 Task: Open a blank sheet, save the file as egs.epub Add Heading 'Tips for effective goal setting: 'Add the following points with tick bullets '•	Specific goals_x000D_
•	Deadlines_x000D_
•	Actionable steps_x000D_
' Highlight heading with color  Dark green ,change the font size of heading and points to 16
Action: Mouse moved to (367, 211)
Screenshot: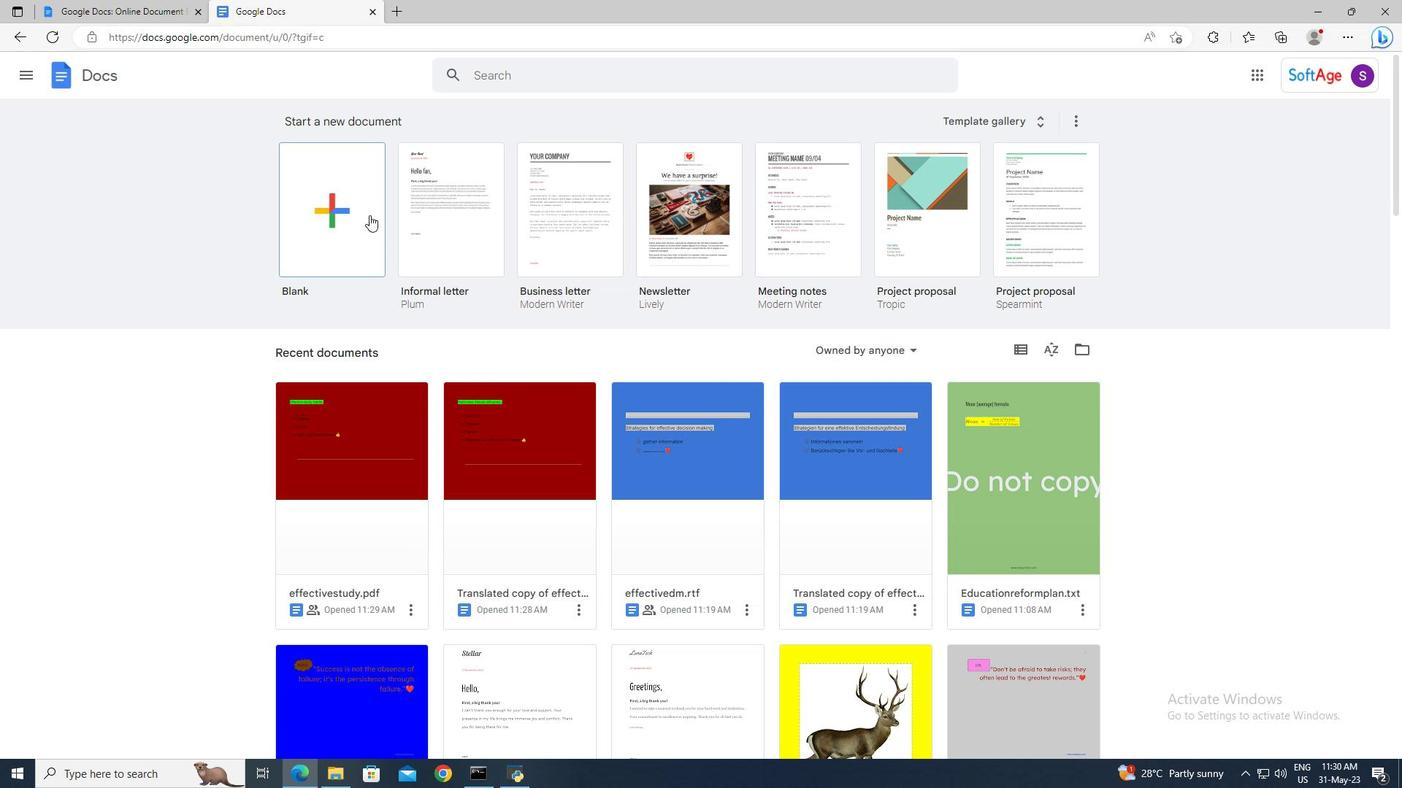 
Action: Mouse pressed left at (367, 211)
Screenshot: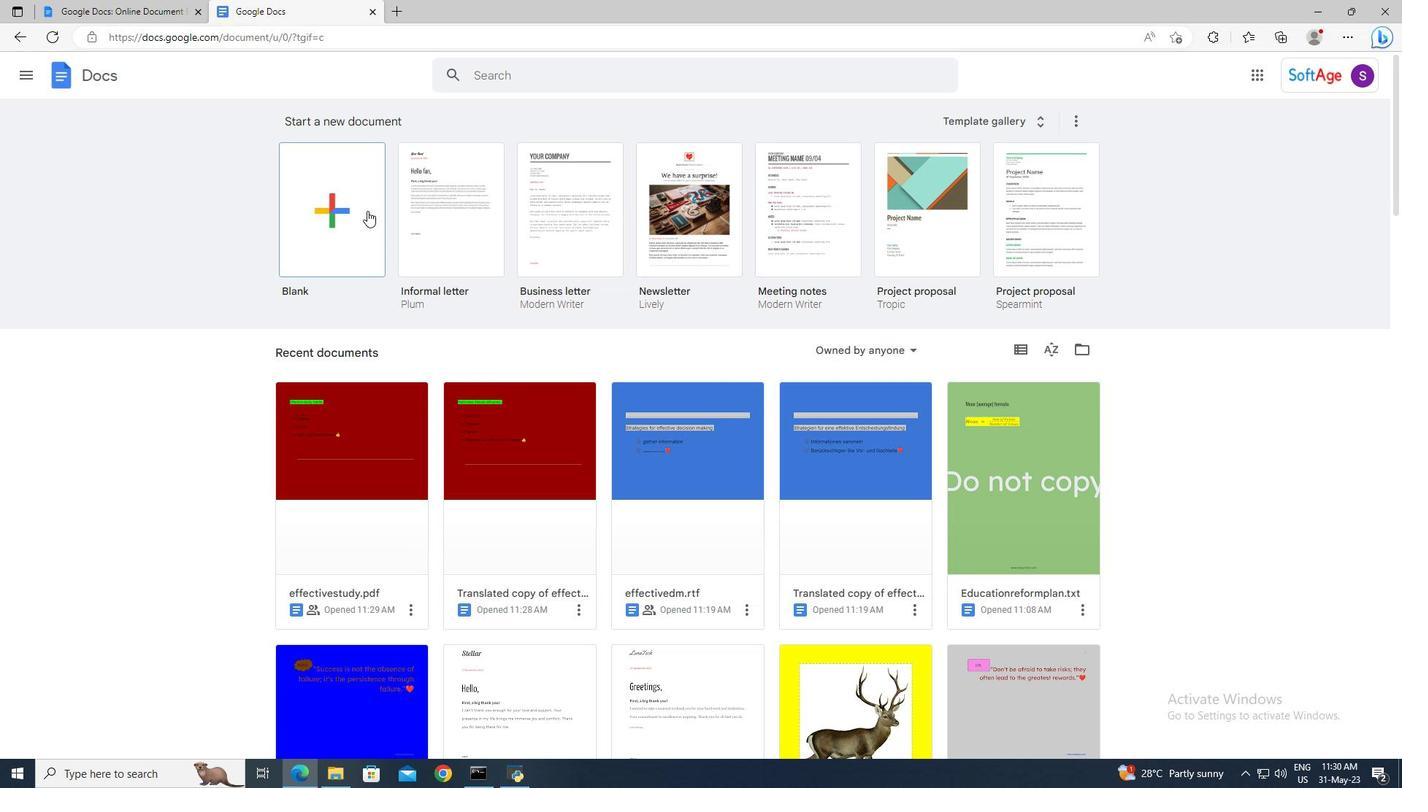 
Action: Mouse moved to (147, 69)
Screenshot: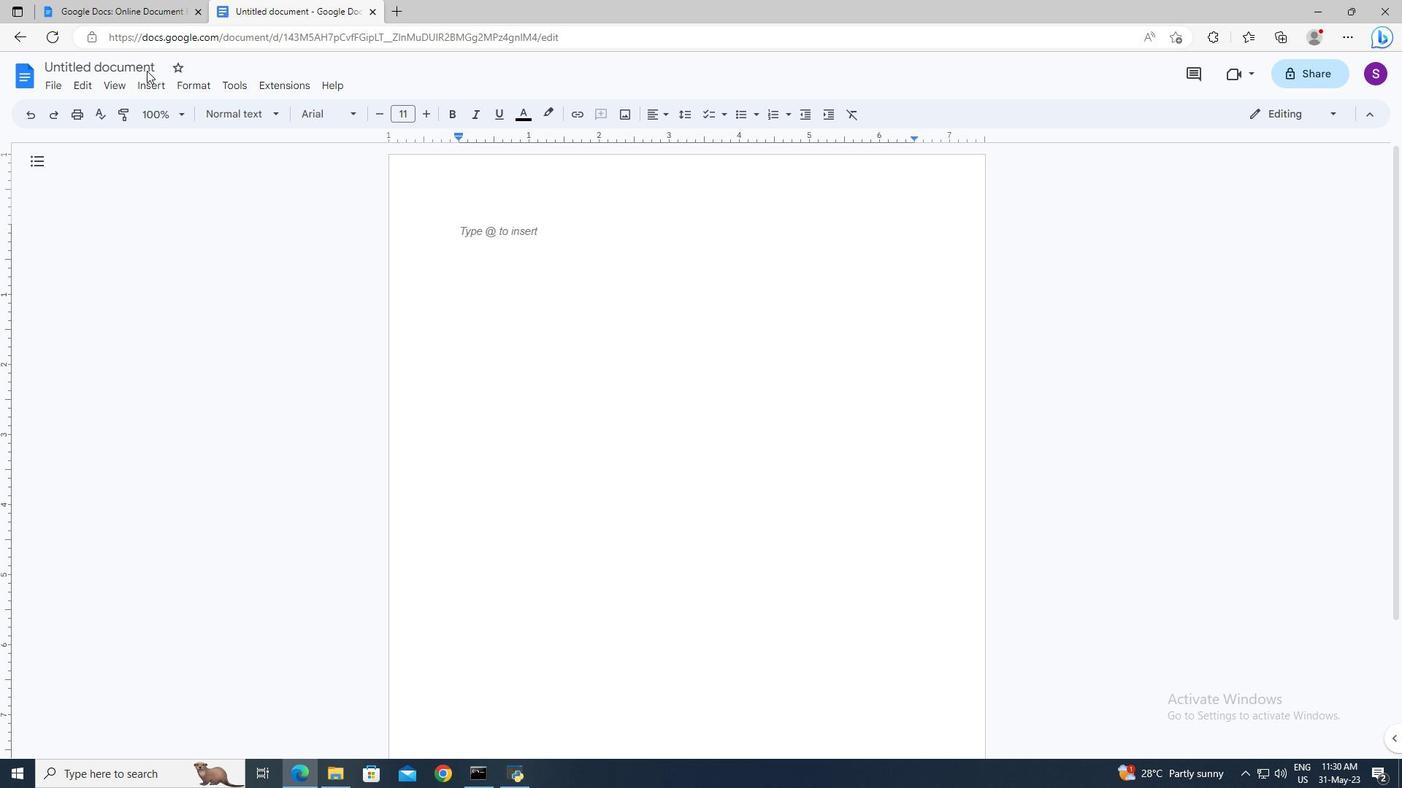 
Action: Mouse pressed left at (147, 69)
Screenshot: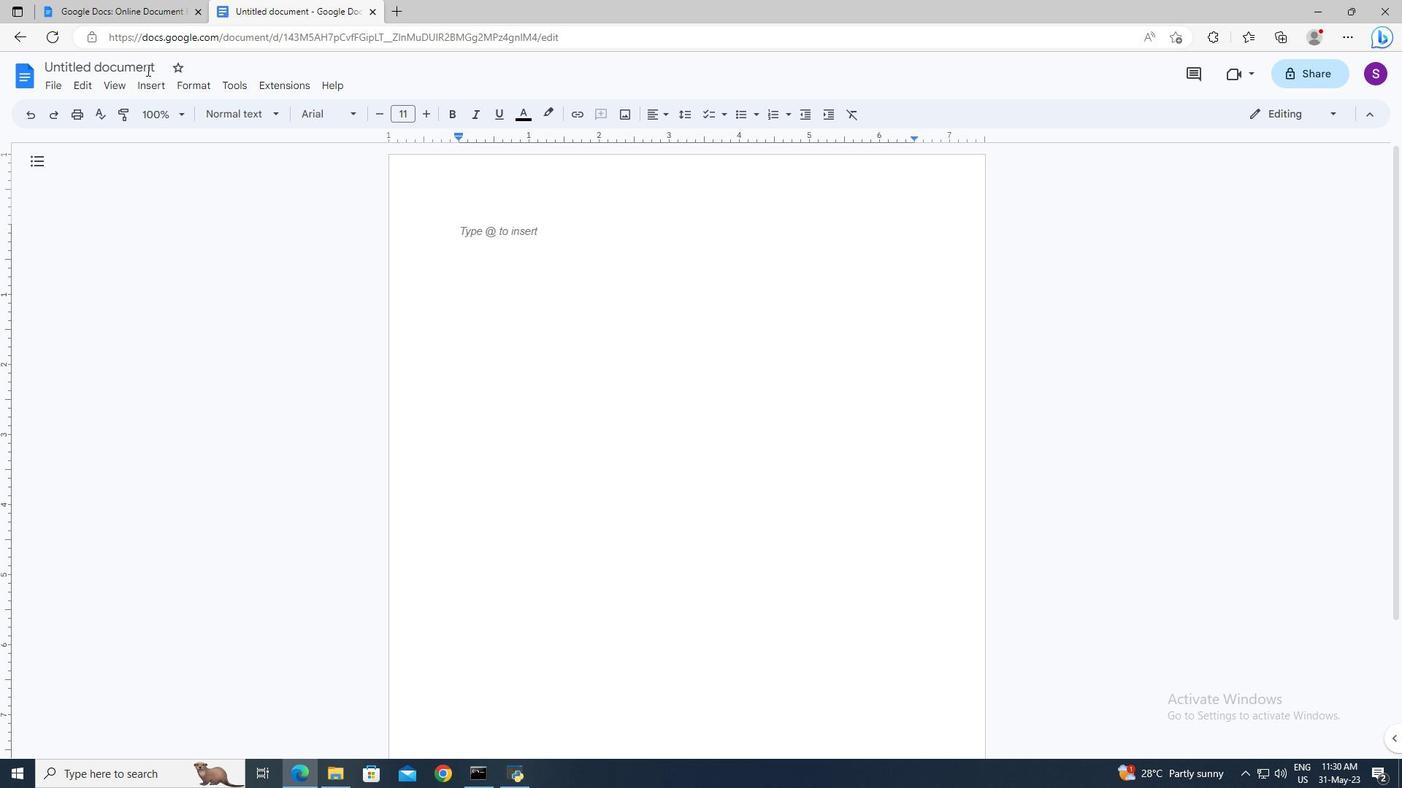 
Action: Key pressed egs.epub<Key.enter>
Screenshot: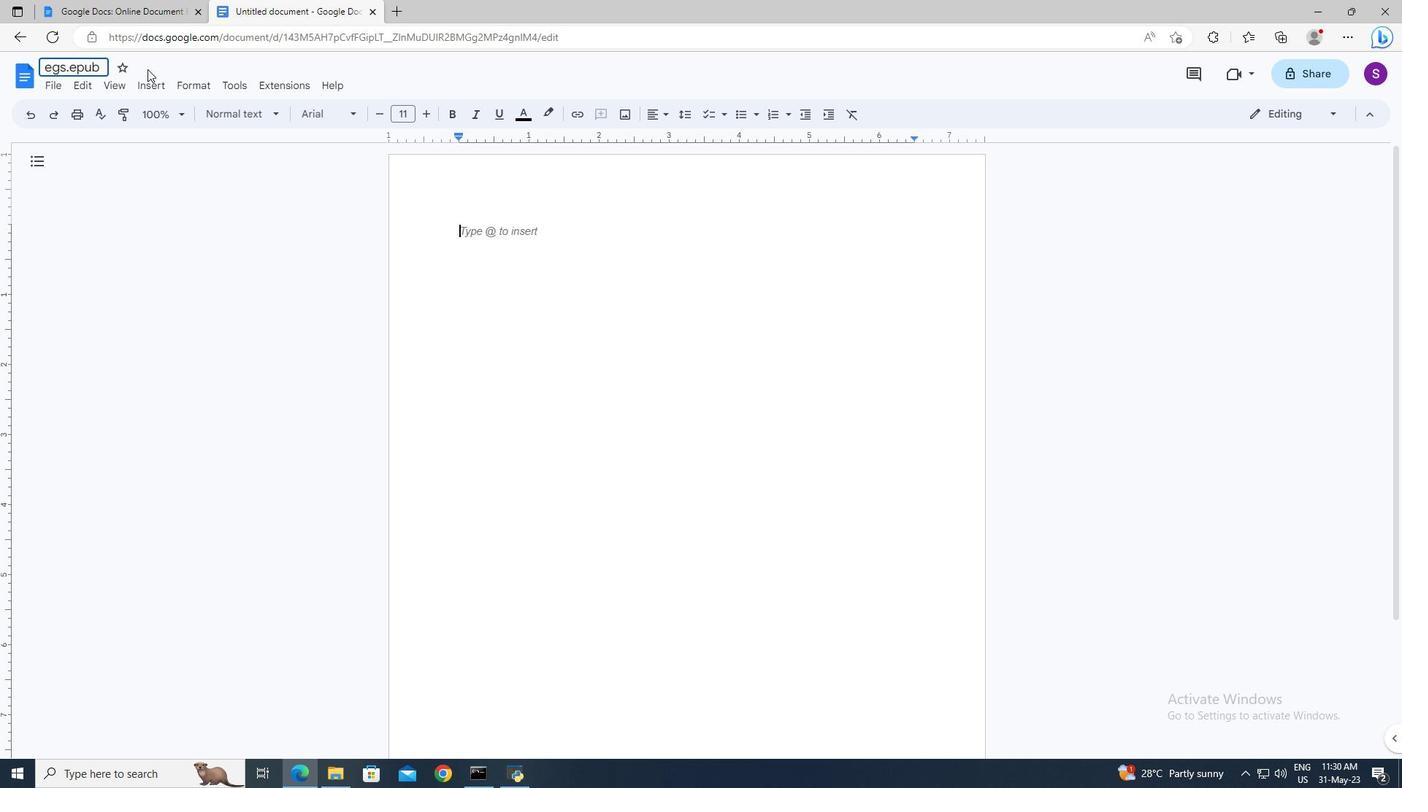 
Action: Mouse moved to (210, 111)
Screenshot: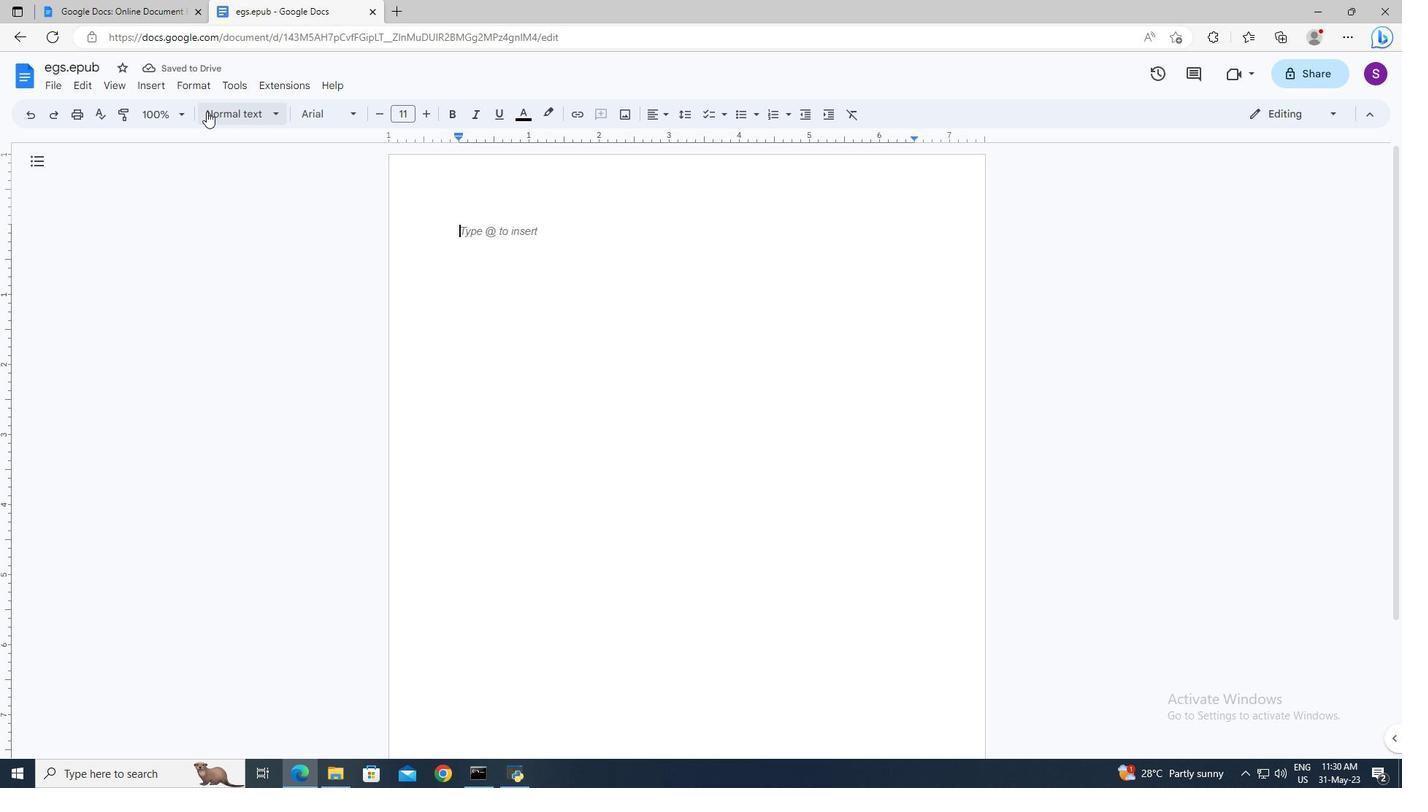 
Action: Mouse pressed left at (210, 111)
Screenshot: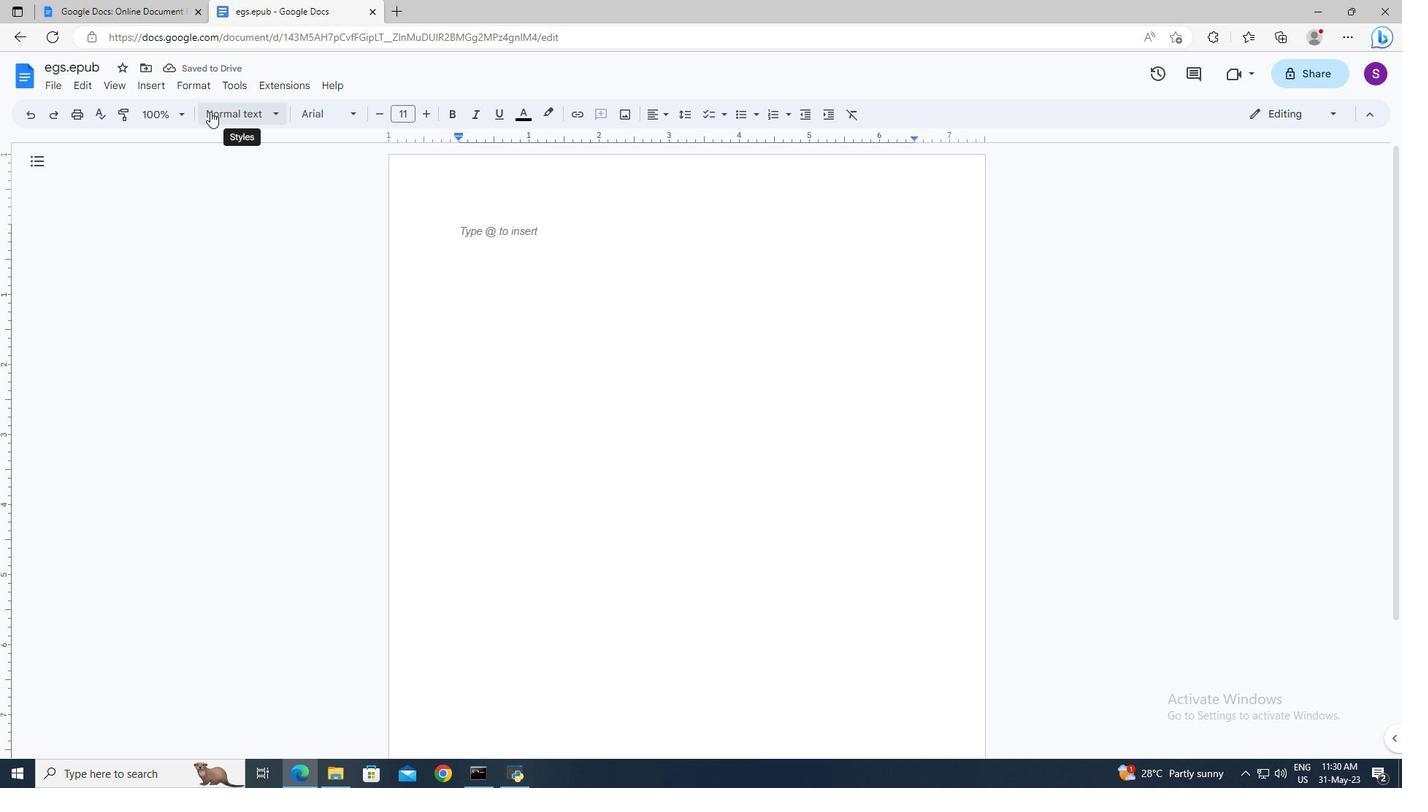 
Action: Mouse moved to (255, 304)
Screenshot: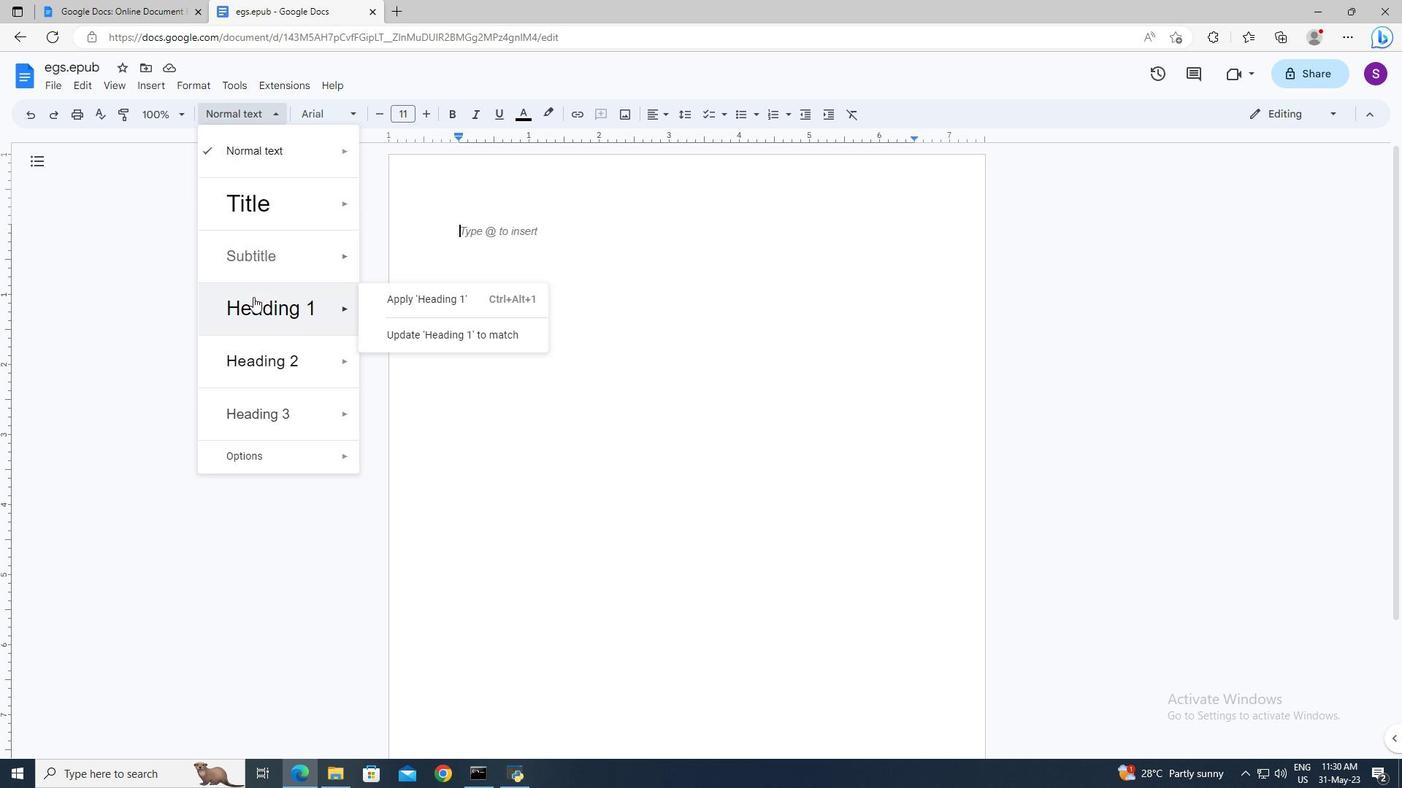 
Action: Mouse pressed left at (255, 304)
Screenshot: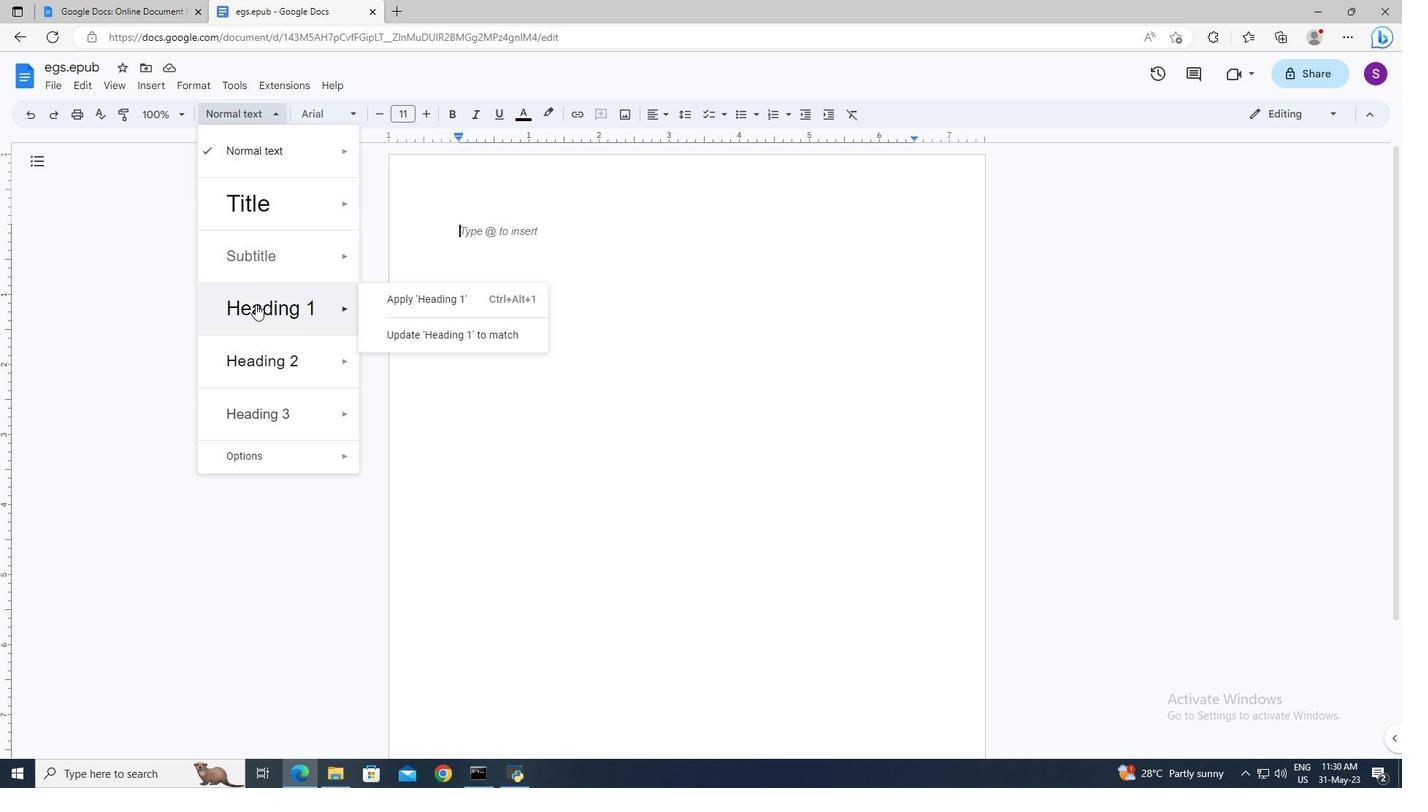 
Action: Key pressed <Key.shift>Tips<Key.space>for<Key.space>effective<Key.space>goal<Key.space>setting<Key.shift>:<Key.enter><Key.enter>
Screenshot: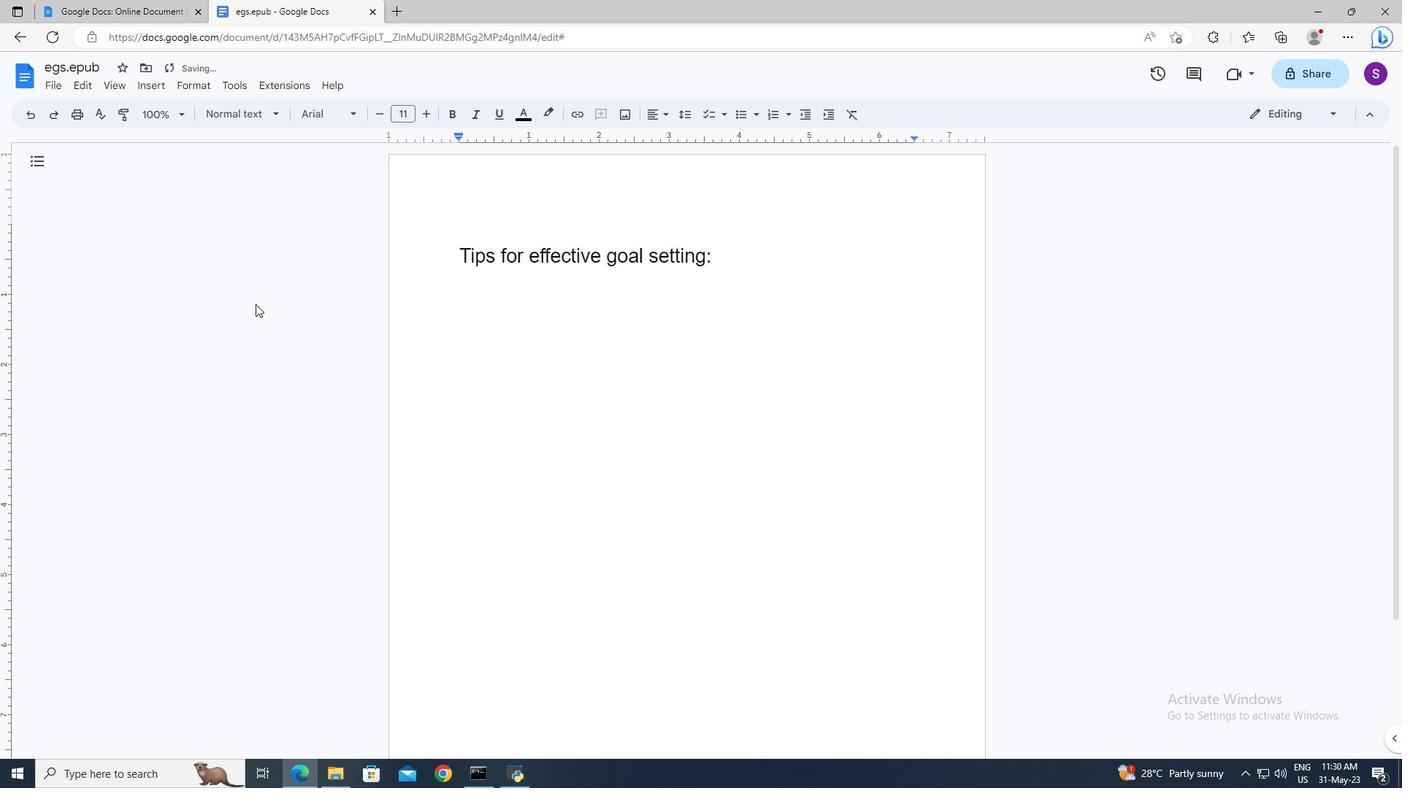 
Action: Mouse moved to (723, 120)
Screenshot: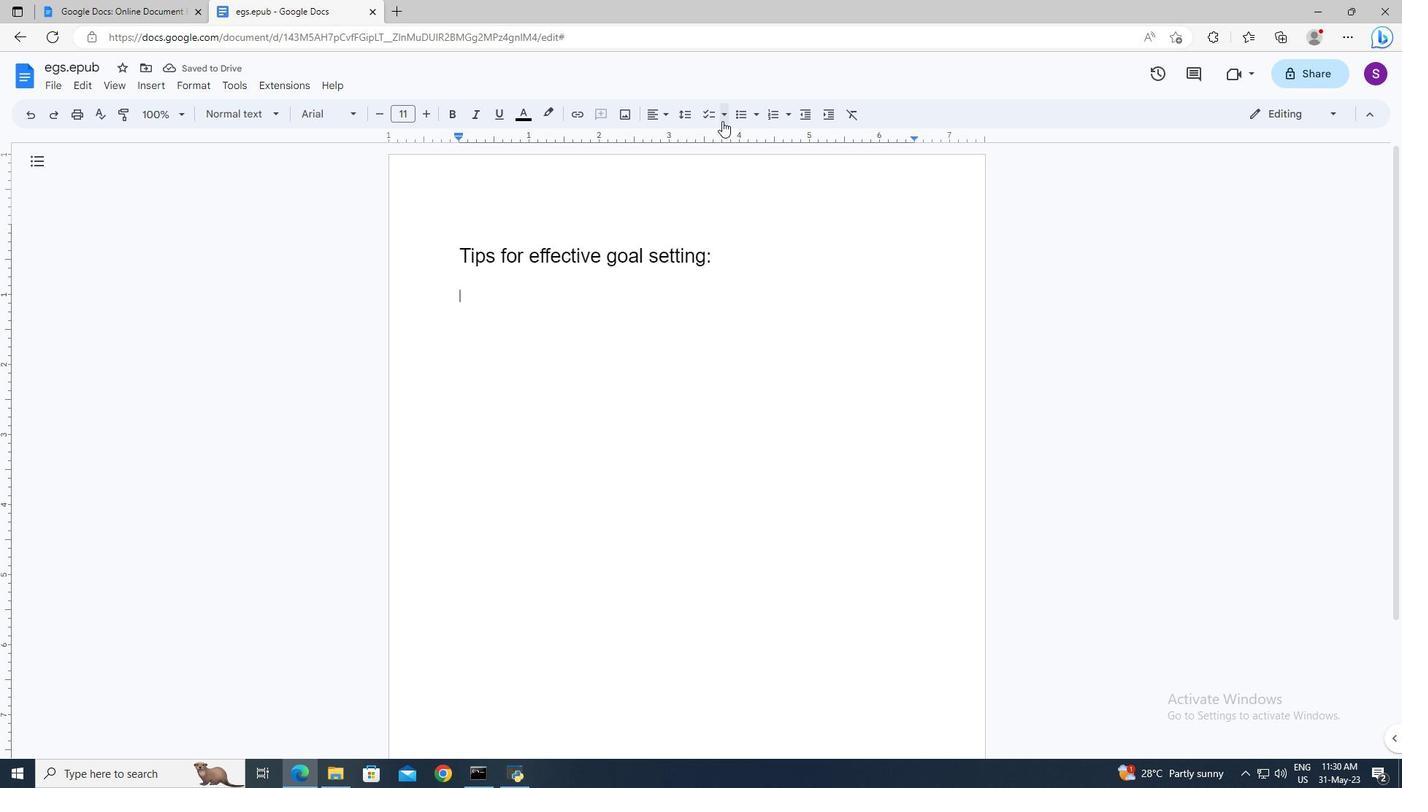 
Action: Mouse pressed left at (723, 120)
Screenshot: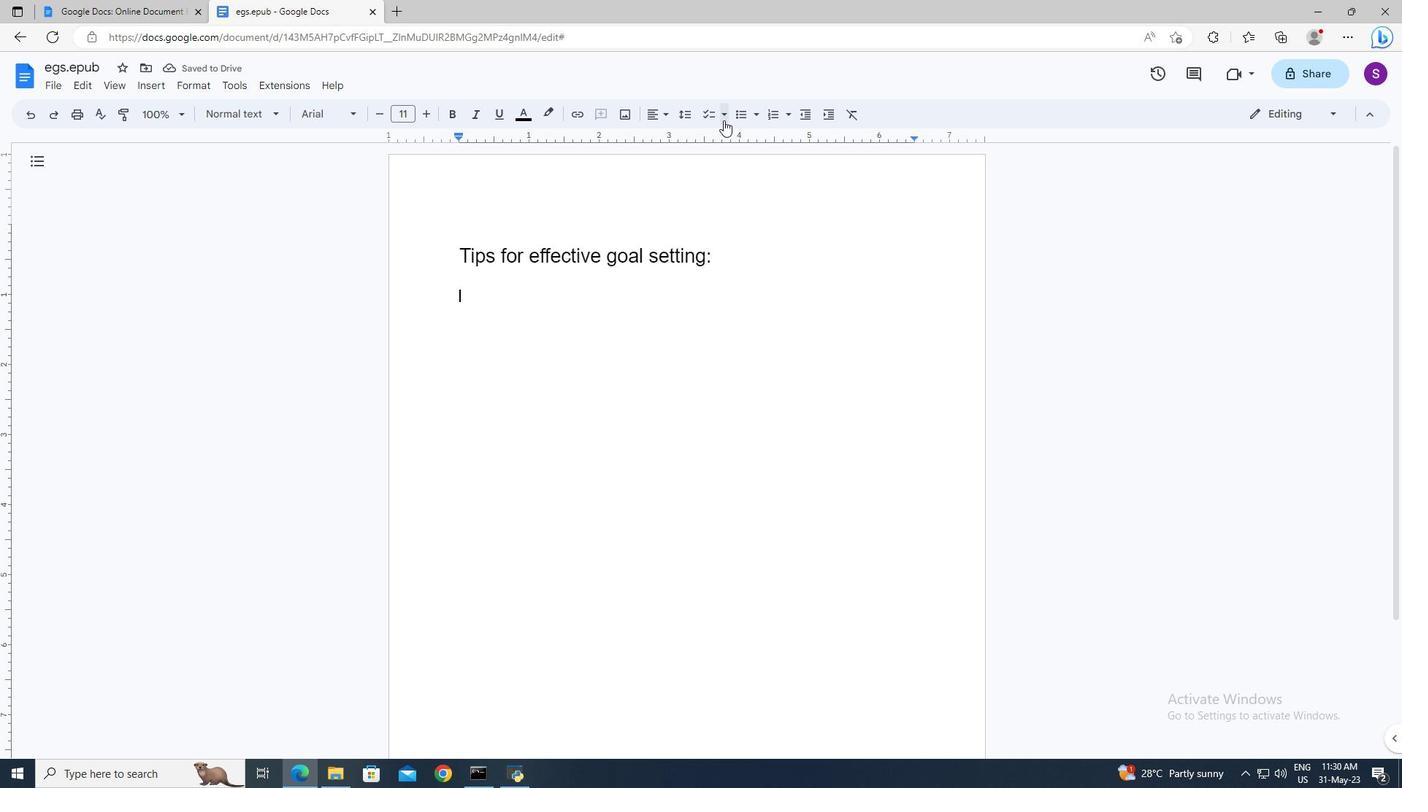 
Action: Mouse moved to (757, 116)
Screenshot: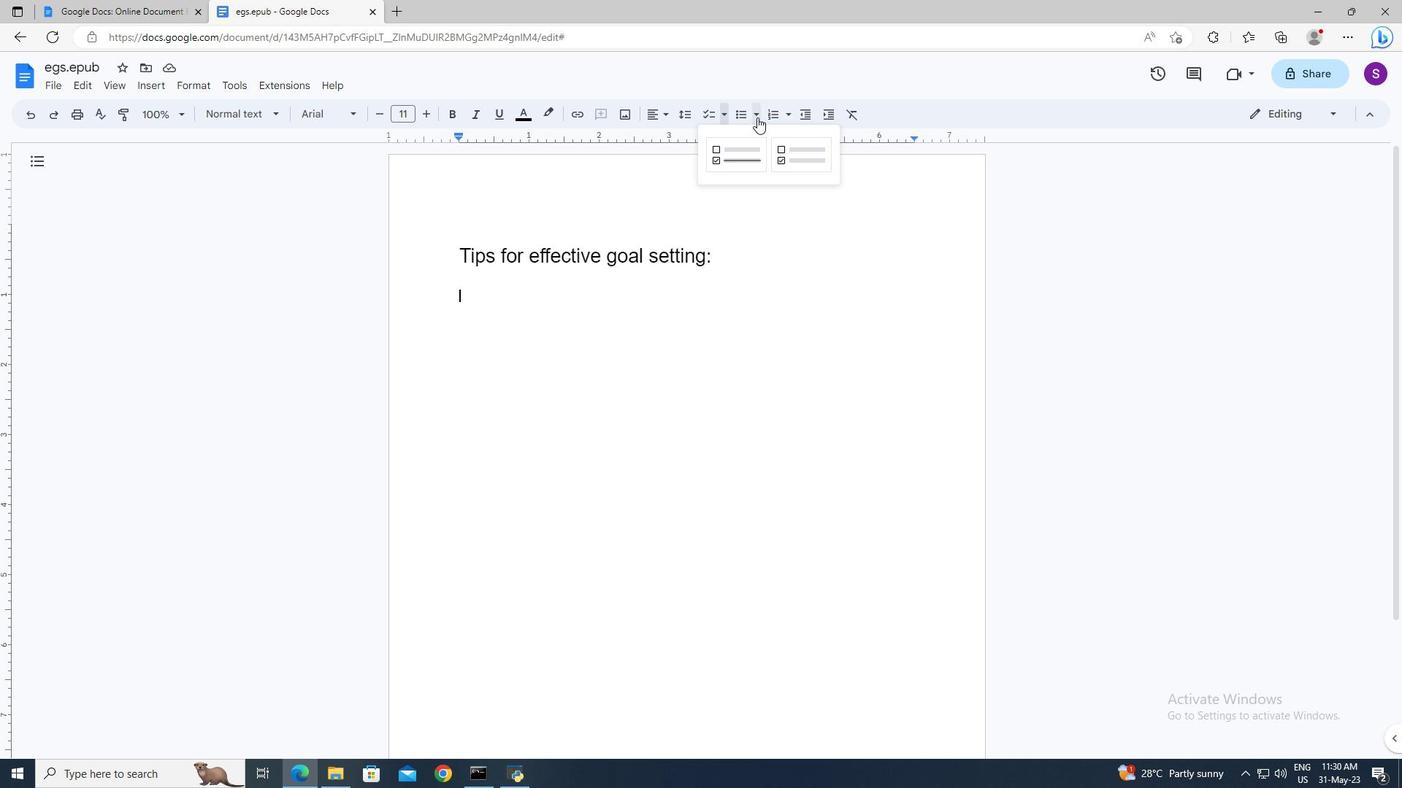 
Action: Mouse pressed left at (757, 116)
Screenshot: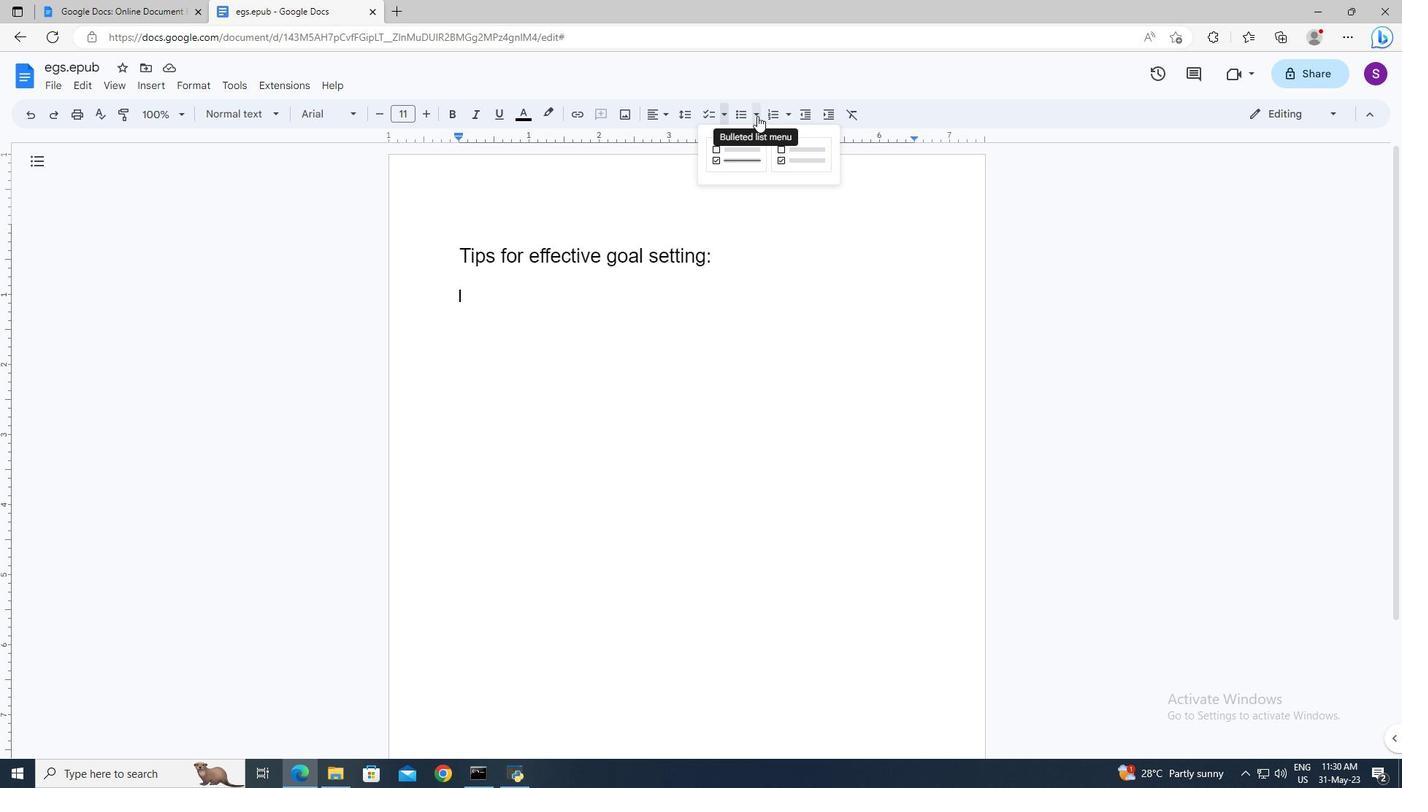 
Action: Mouse moved to (1005, 309)
Screenshot: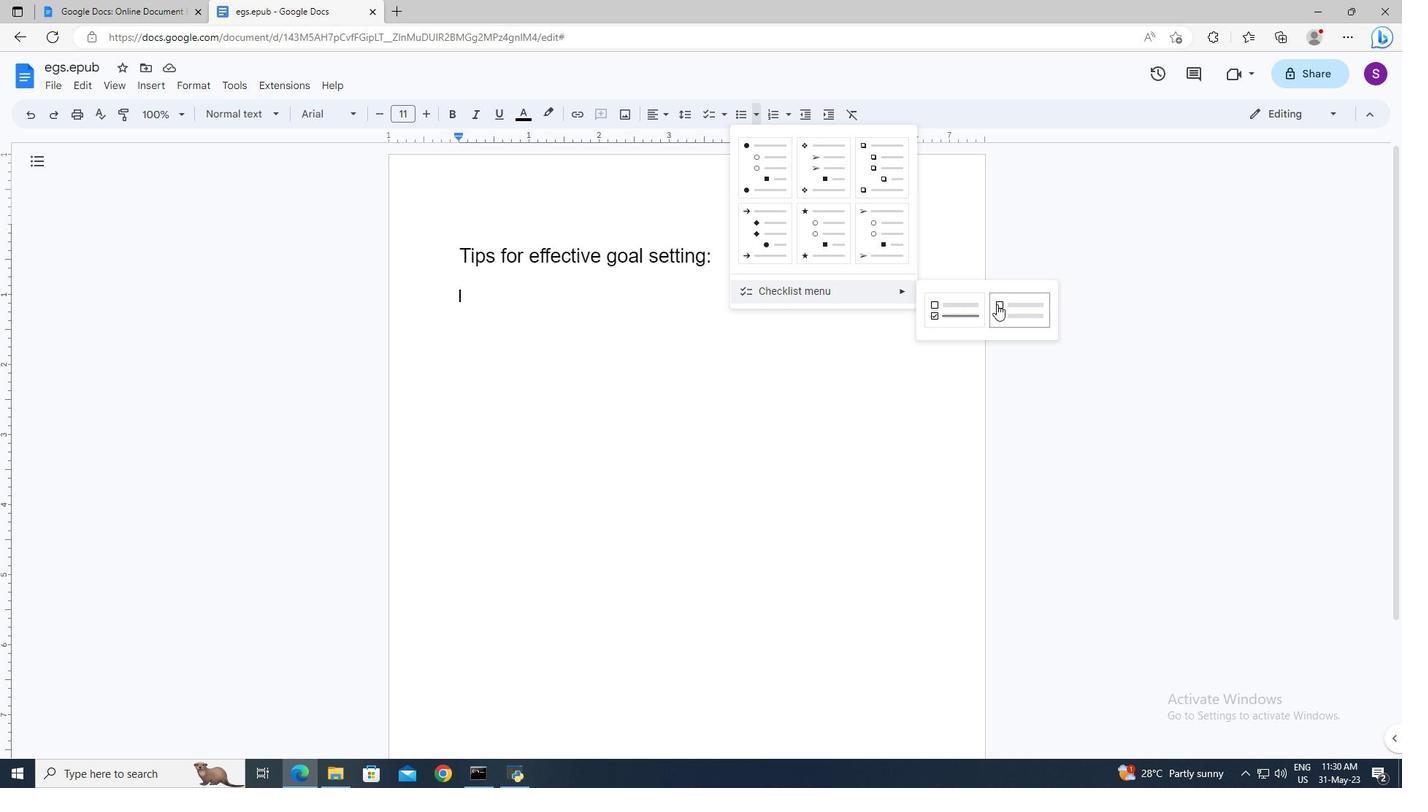 
Action: Mouse pressed left at (1005, 309)
Screenshot: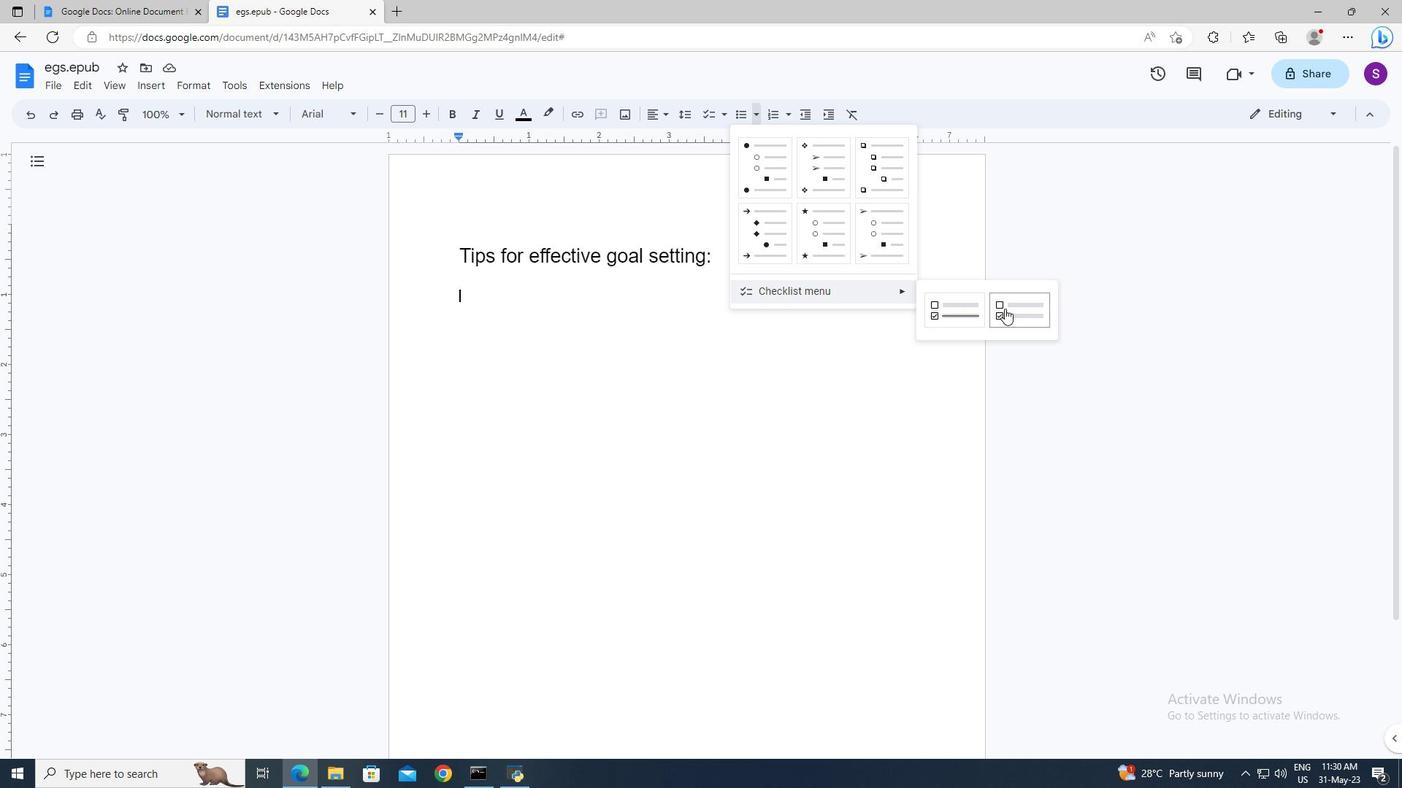 
Action: Mouse moved to (652, 311)
Screenshot: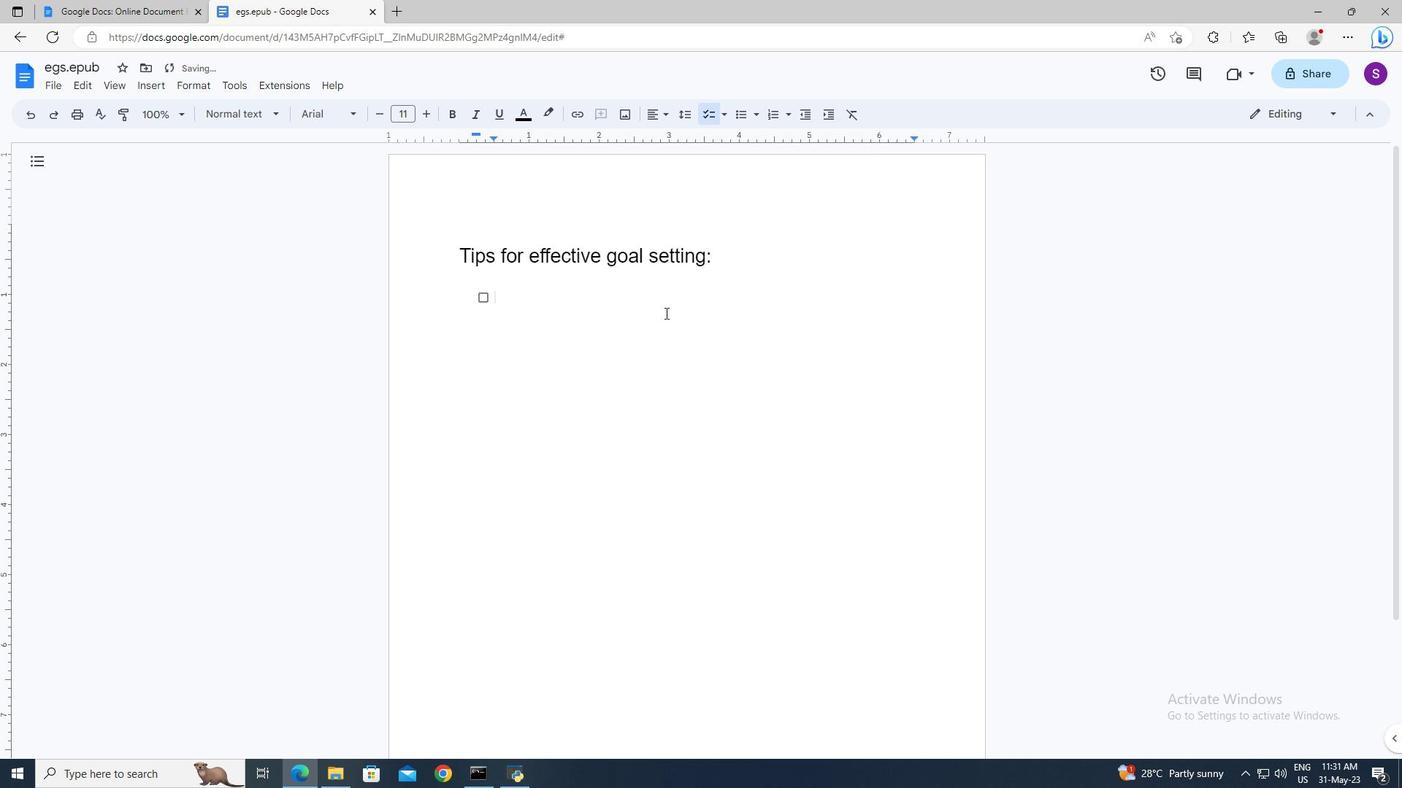 
Action: Key pressed <Key.shift>Specific<Key.space>goals<Key.enter><Key.shift>Deadlines<Key.enter><Key.shift>Actionable<Key.space>steps
Screenshot: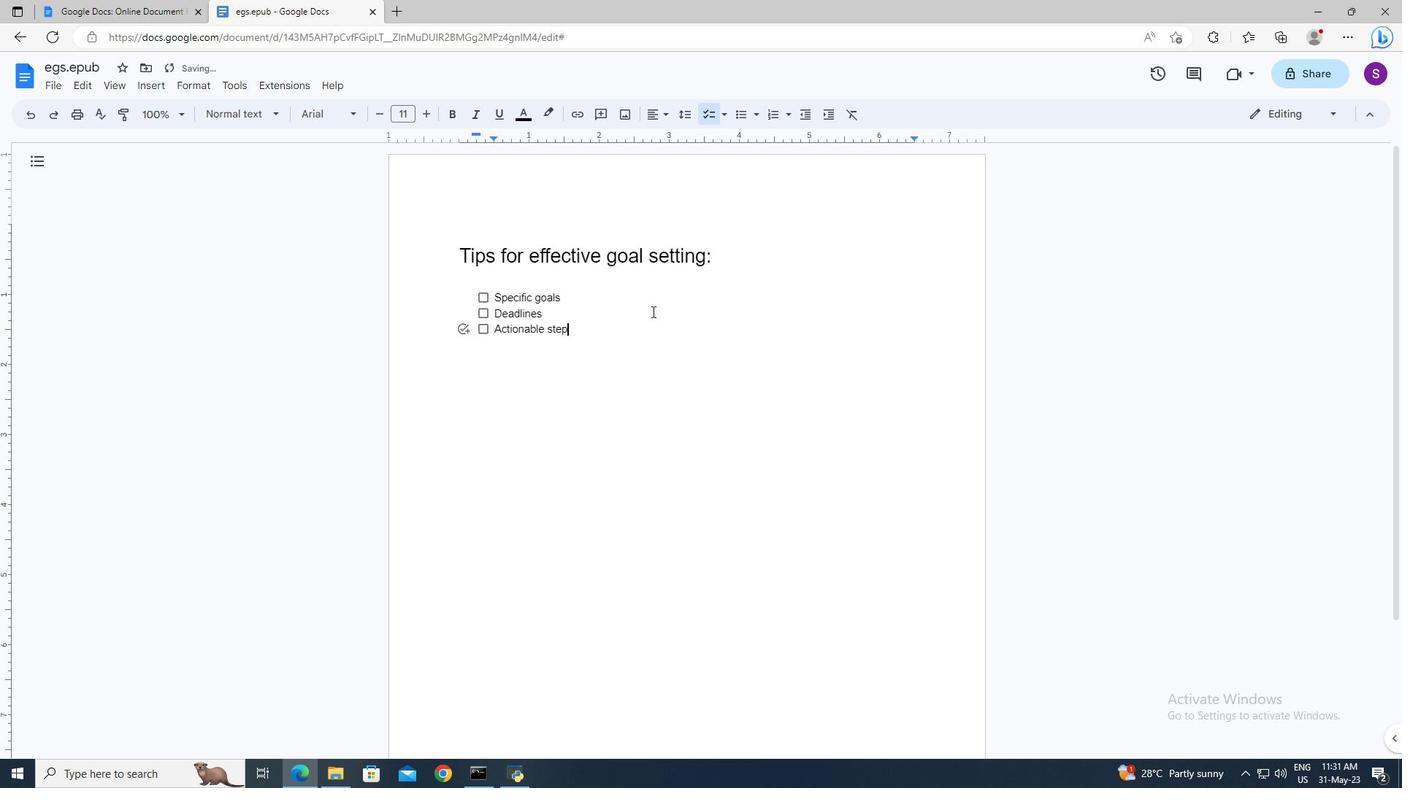 
Action: Mouse moved to (485, 301)
Screenshot: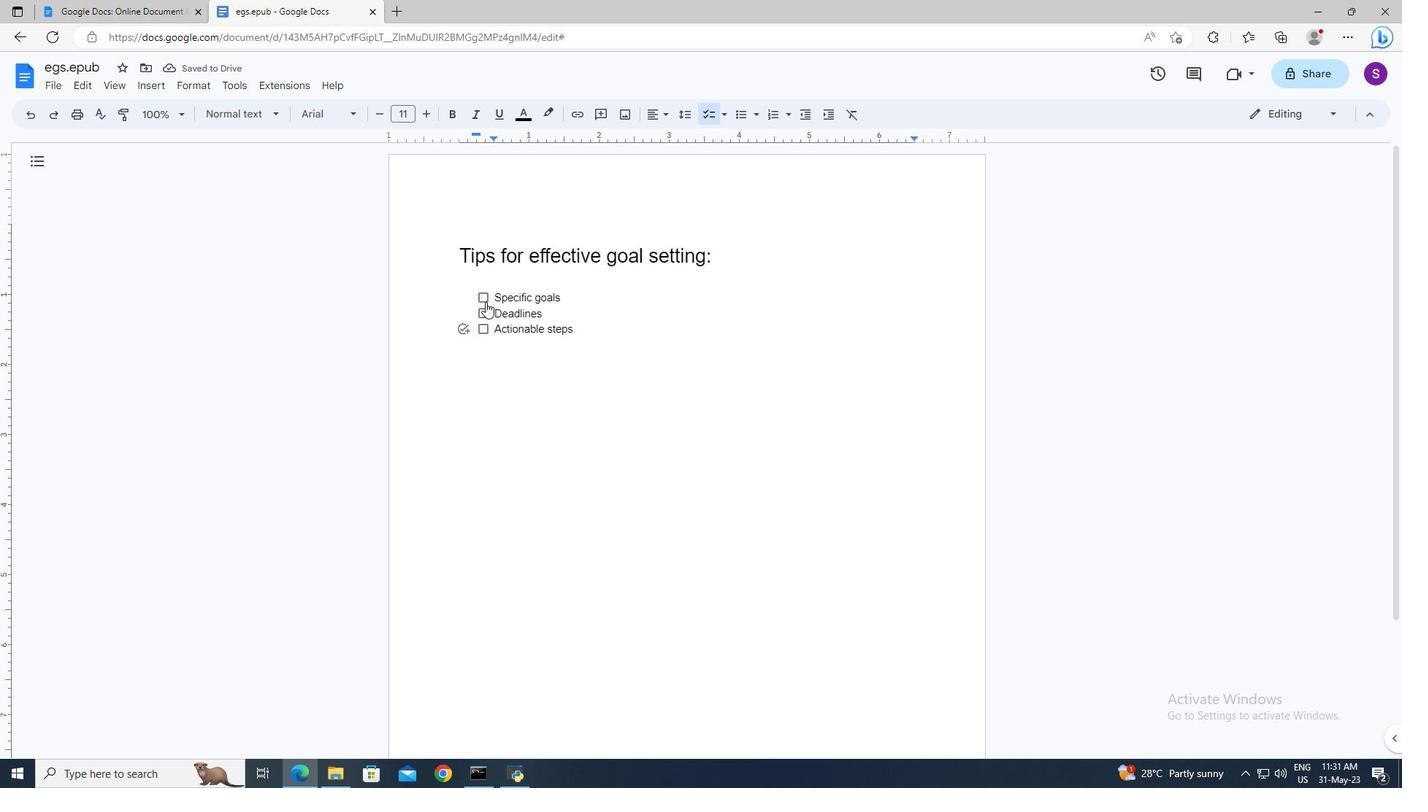 
Action: Mouse pressed left at (485, 301)
Screenshot: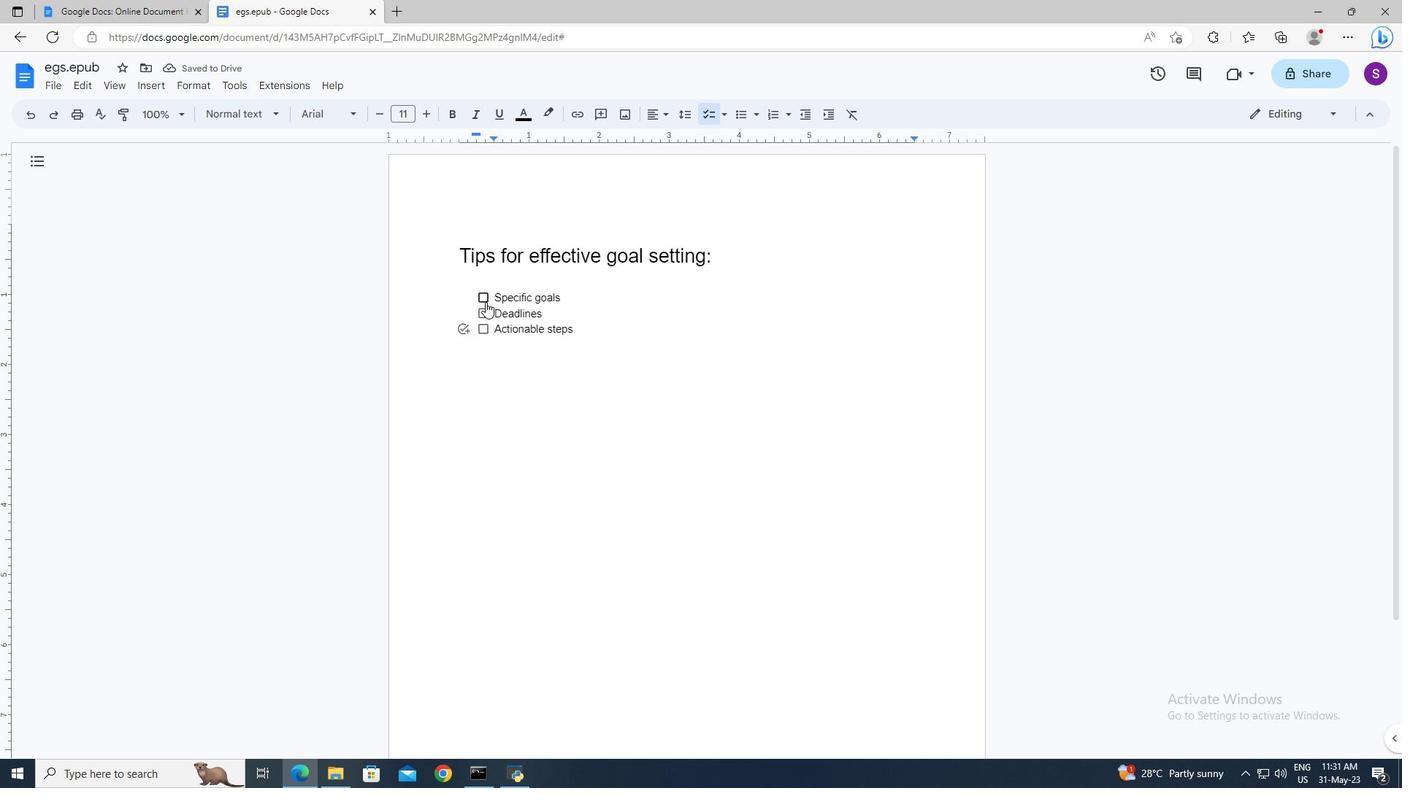 
Action: Mouse moved to (485, 315)
Screenshot: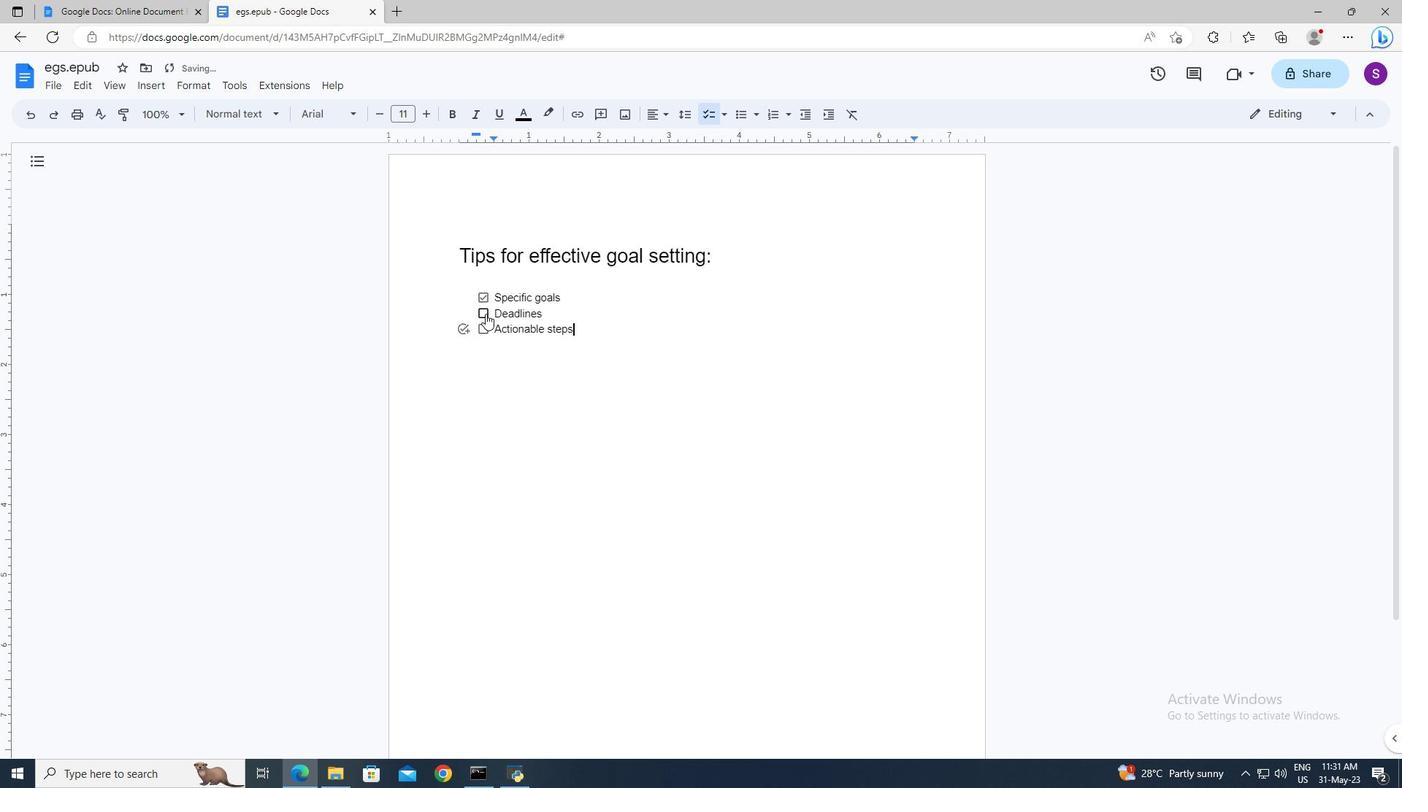 
Action: Mouse pressed left at (485, 315)
Screenshot: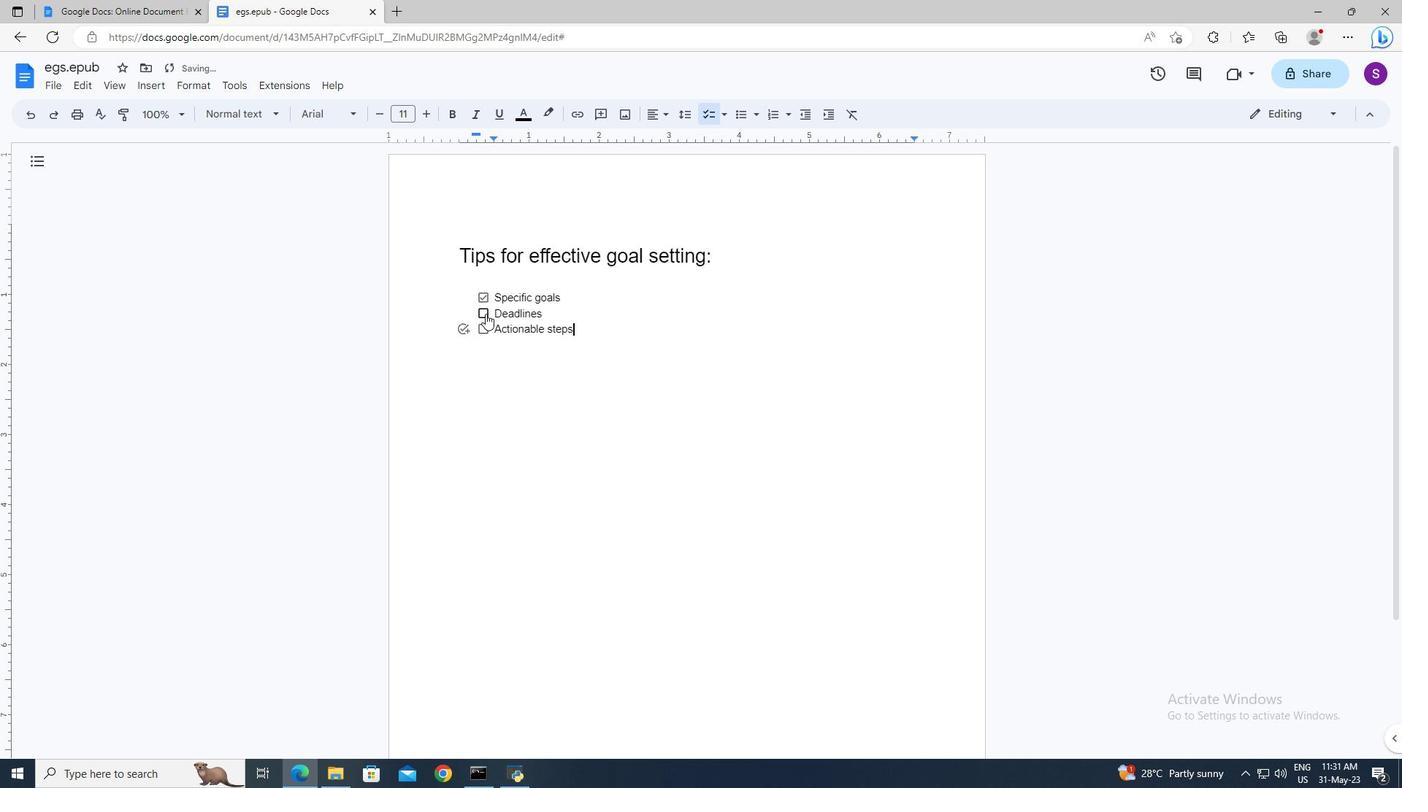 
Action: Mouse moved to (485, 324)
Screenshot: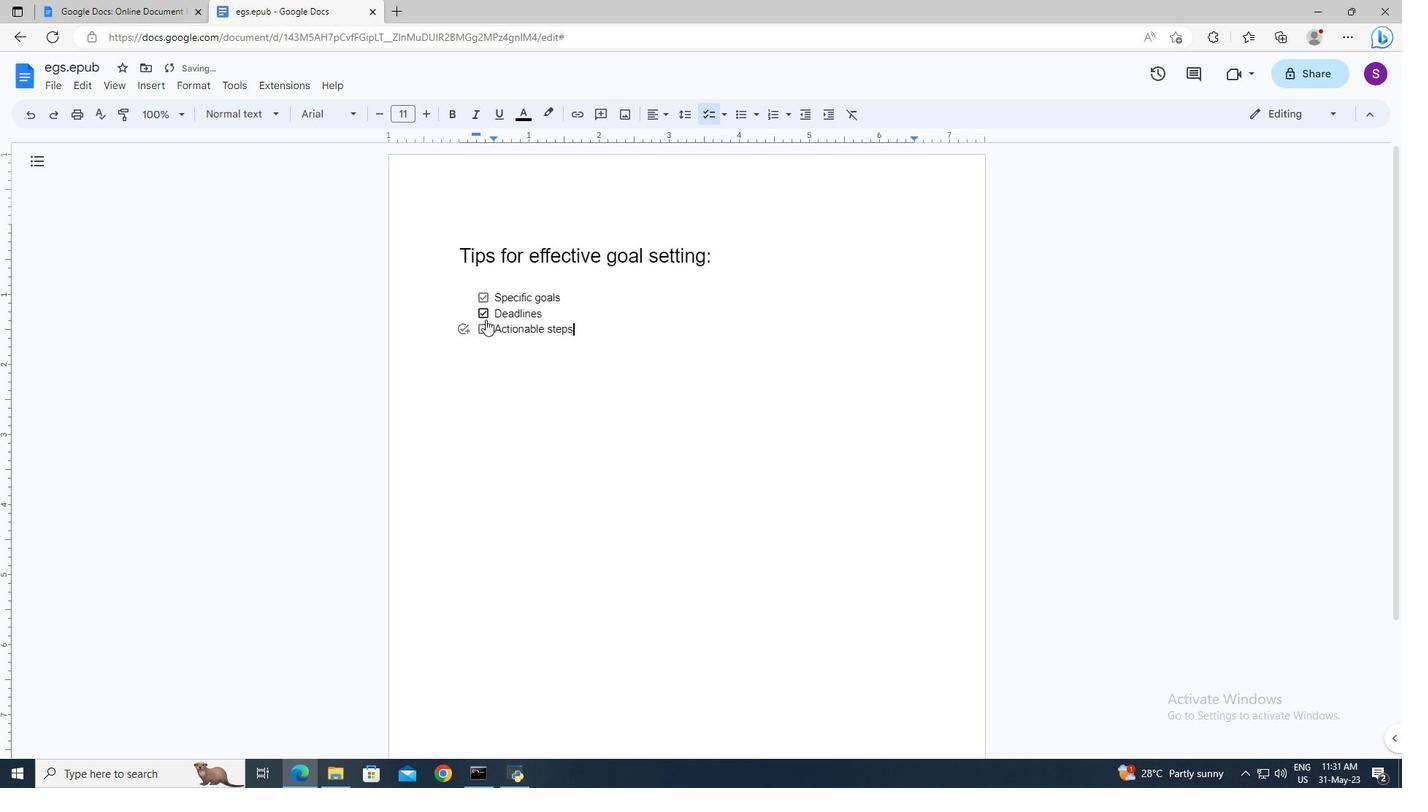 
Action: Mouse pressed left at (485, 324)
Screenshot: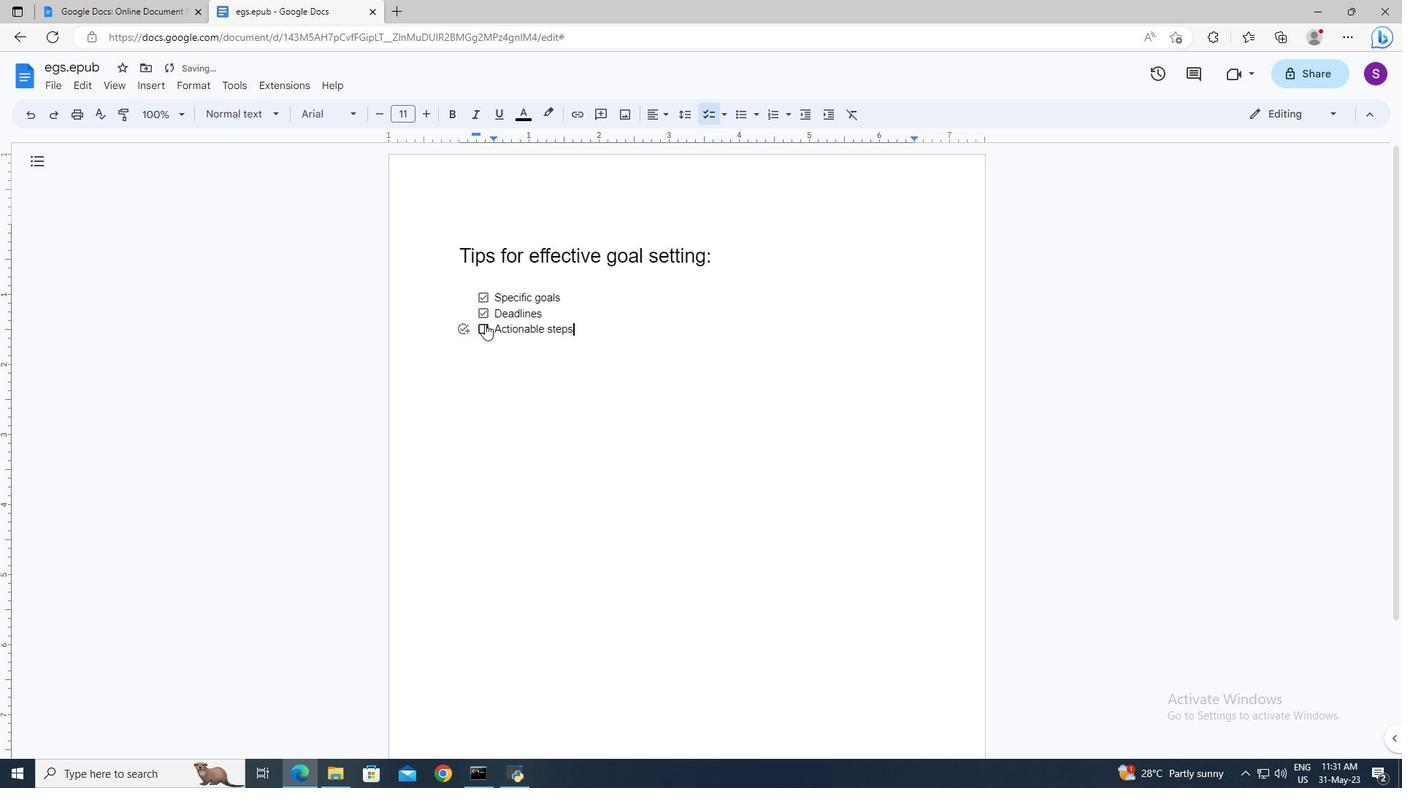 
Action: Mouse moved to (465, 252)
Screenshot: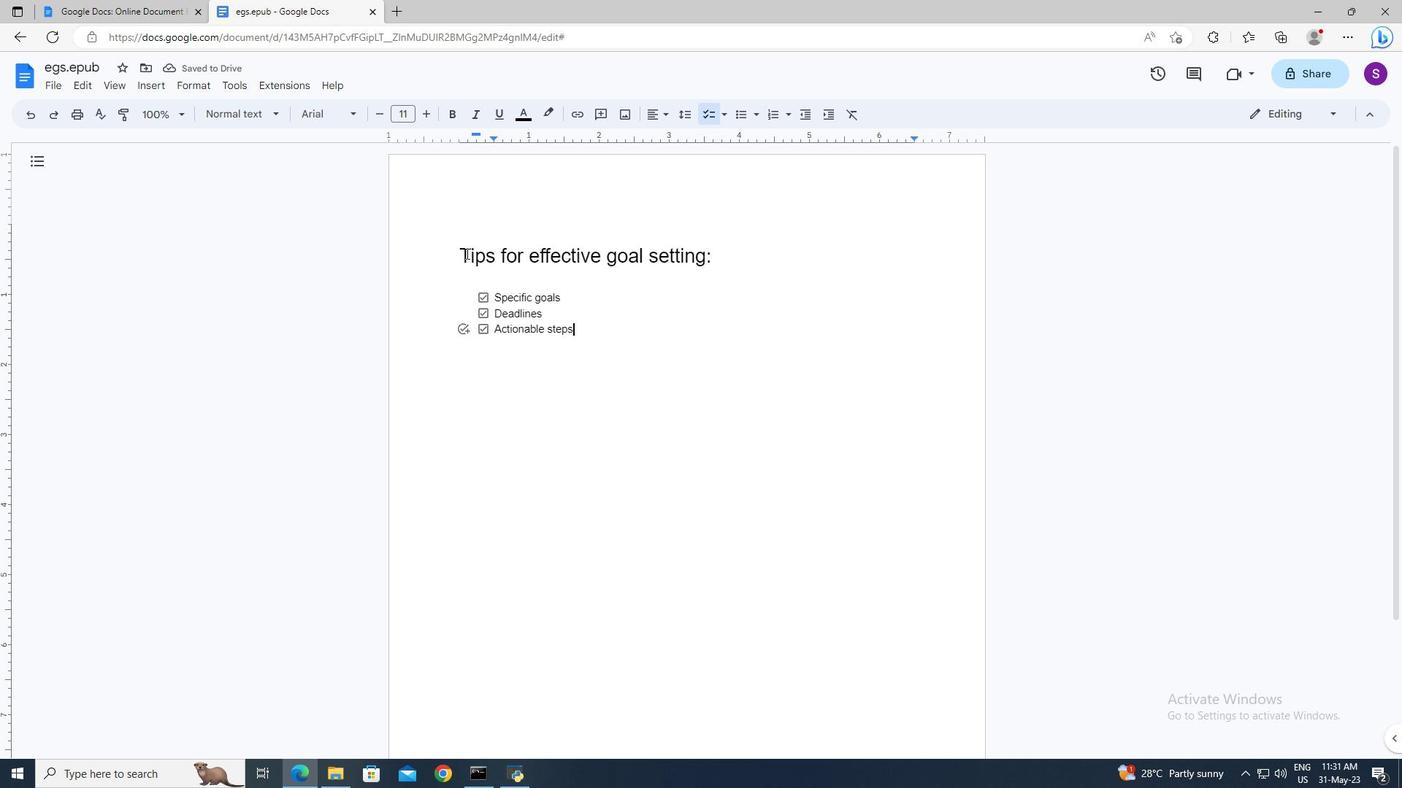 
Action: Mouse pressed left at (465, 252)
Screenshot: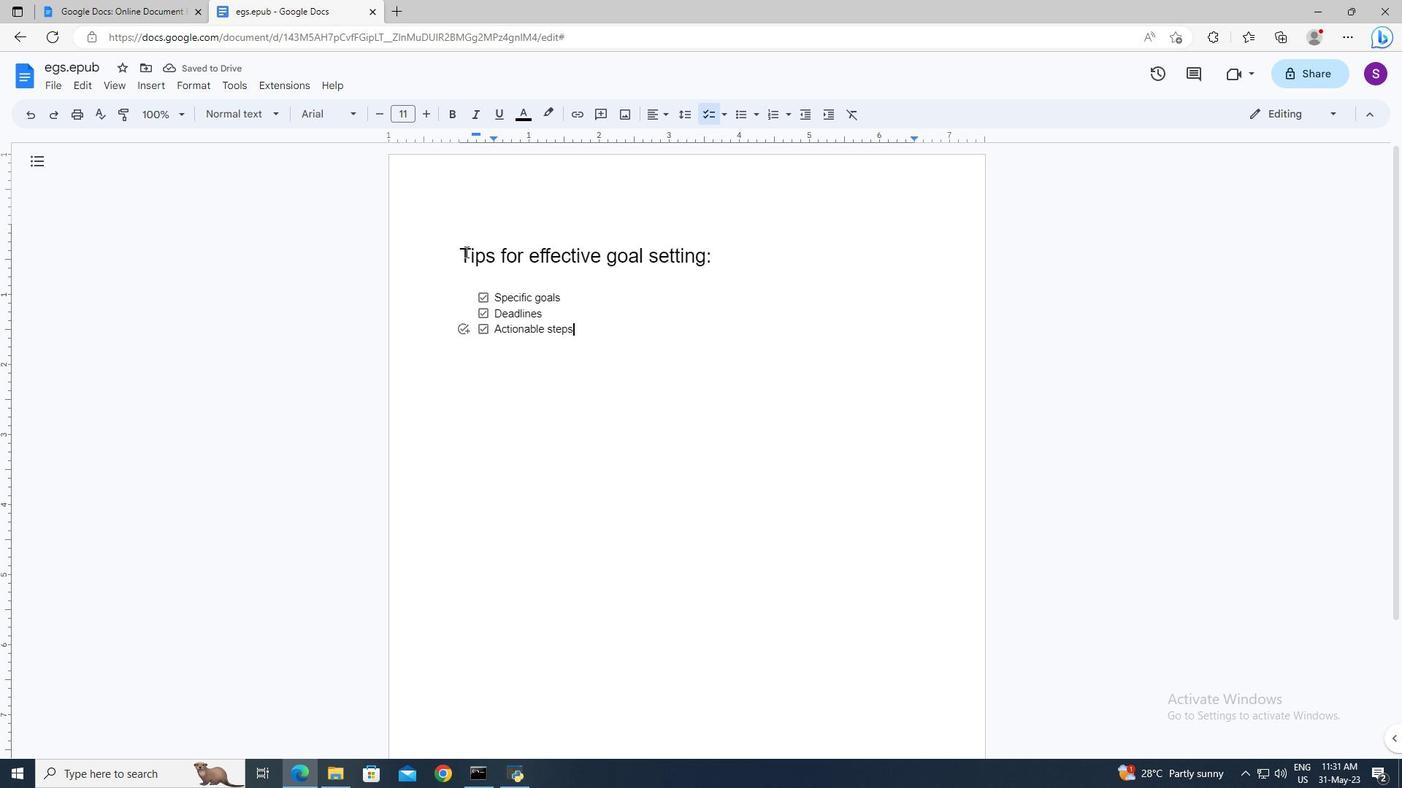 
Action: Mouse moved to (461, 249)
Screenshot: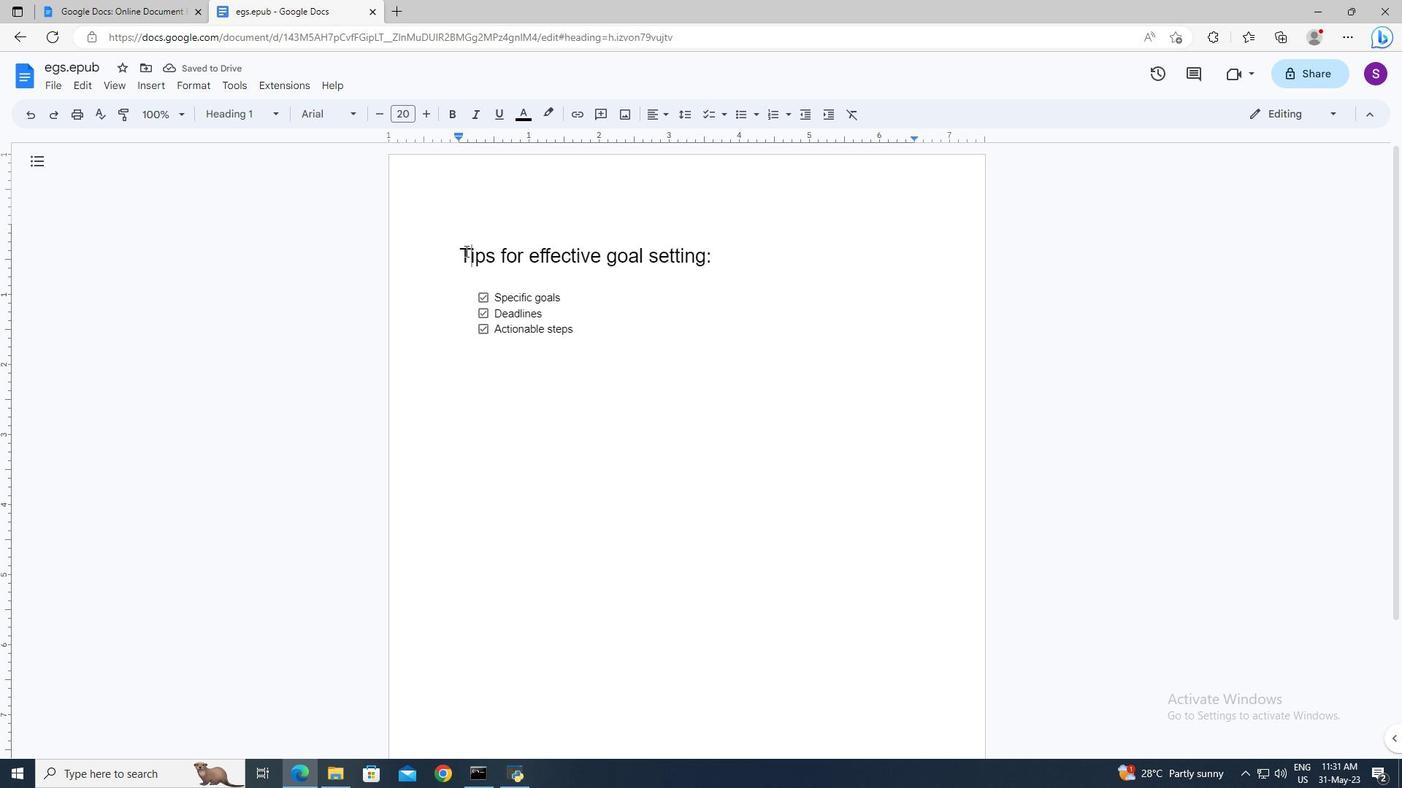
Action: Mouse pressed left at (461, 249)
Screenshot: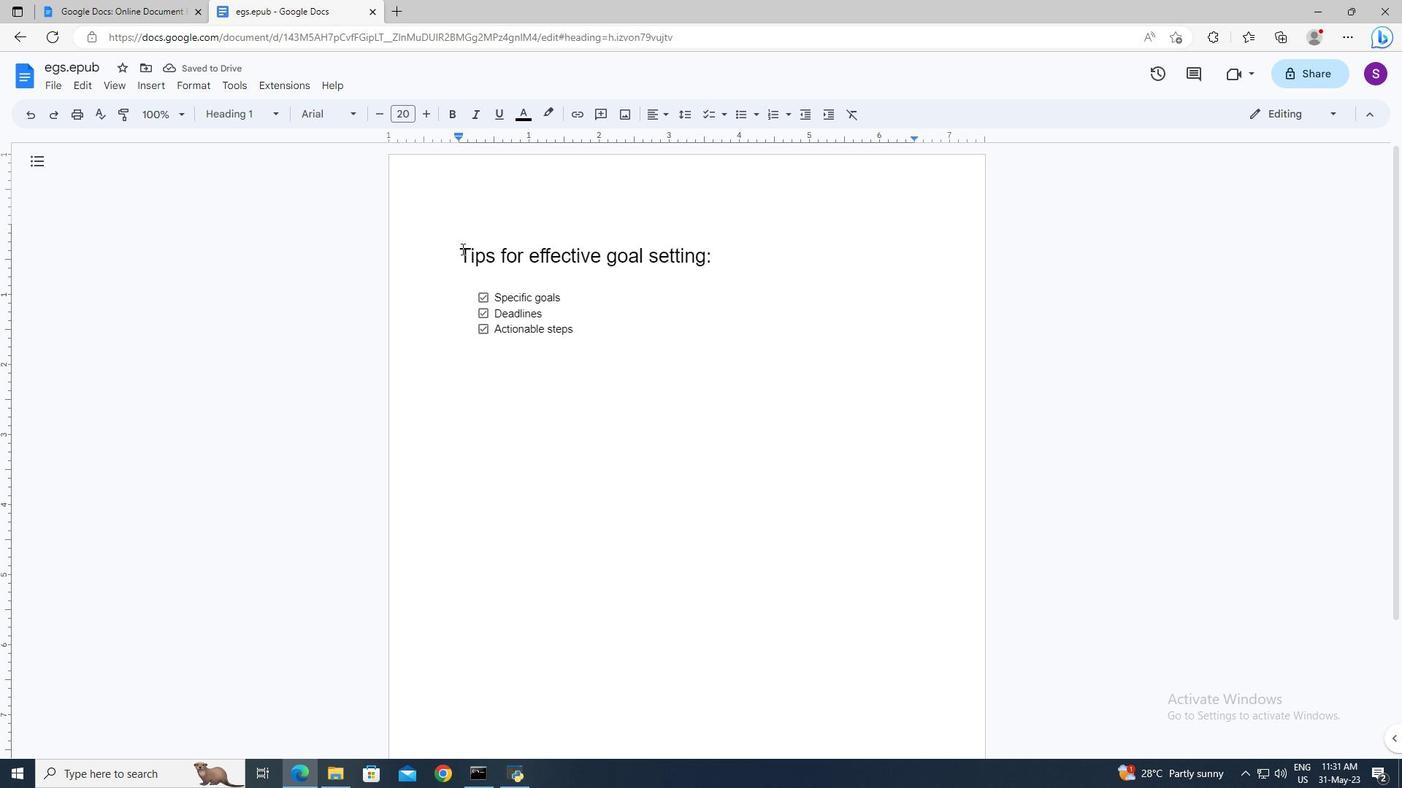 
Action: Key pressed <Key.shift><Key.down>
Screenshot: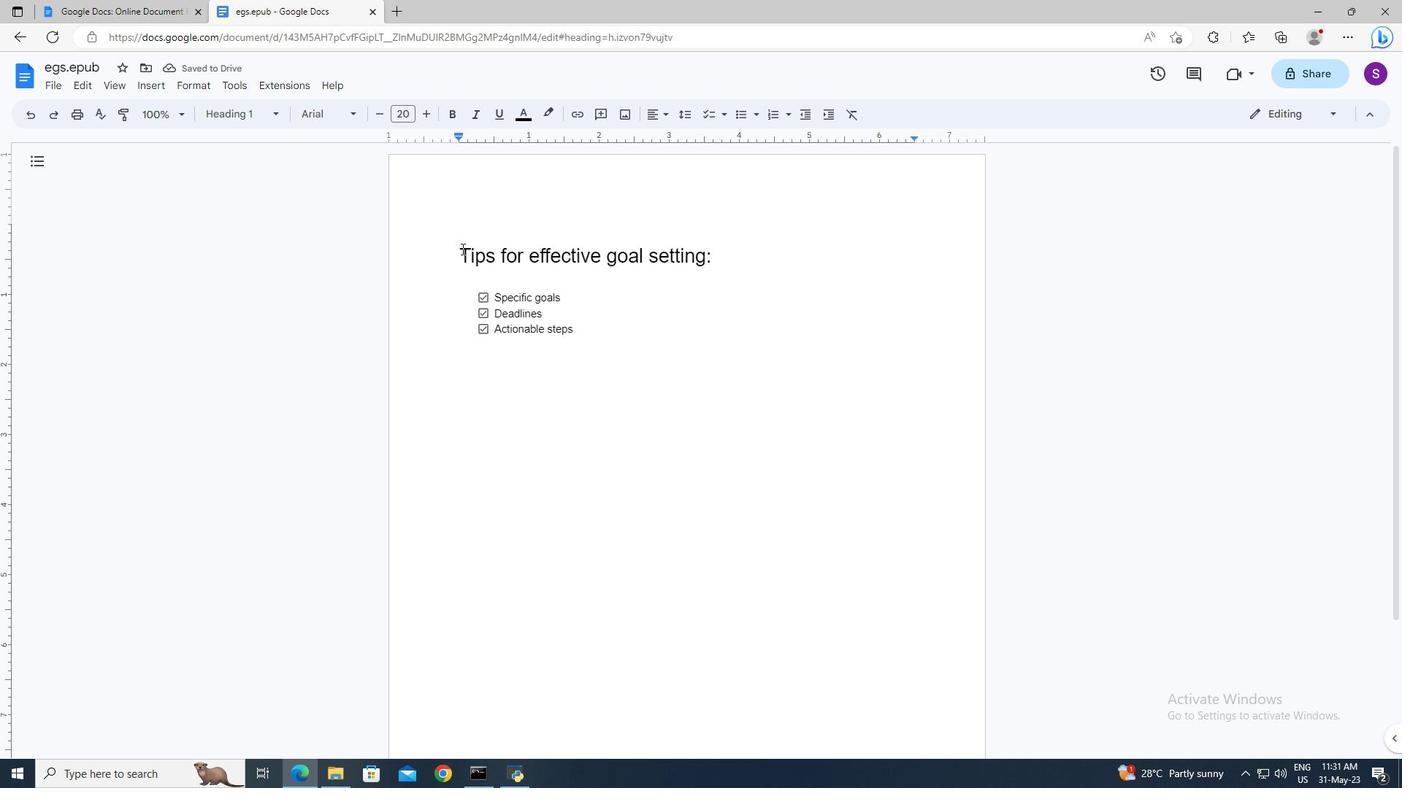
Action: Mouse moved to (547, 117)
Screenshot: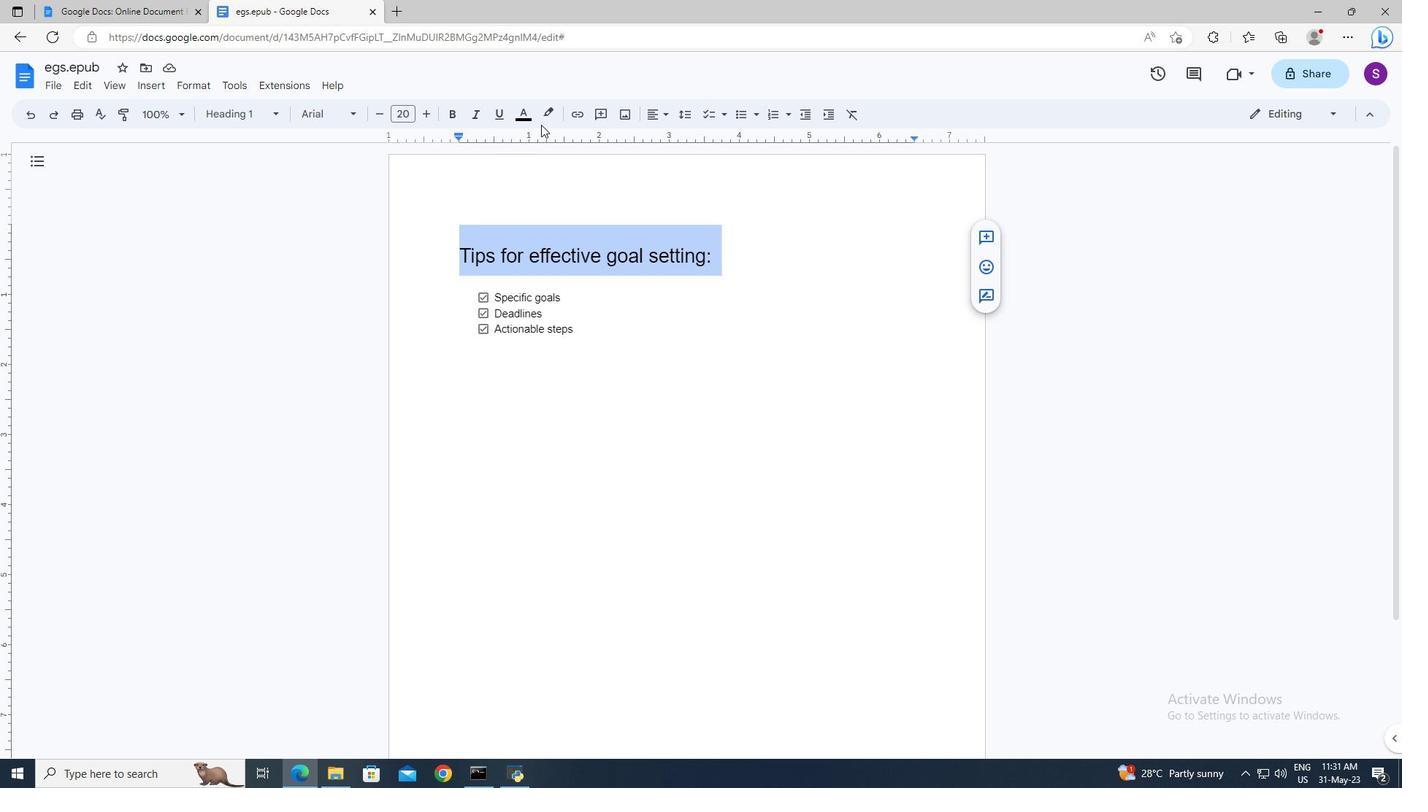
Action: Mouse pressed left at (547, 117)
Screenshot: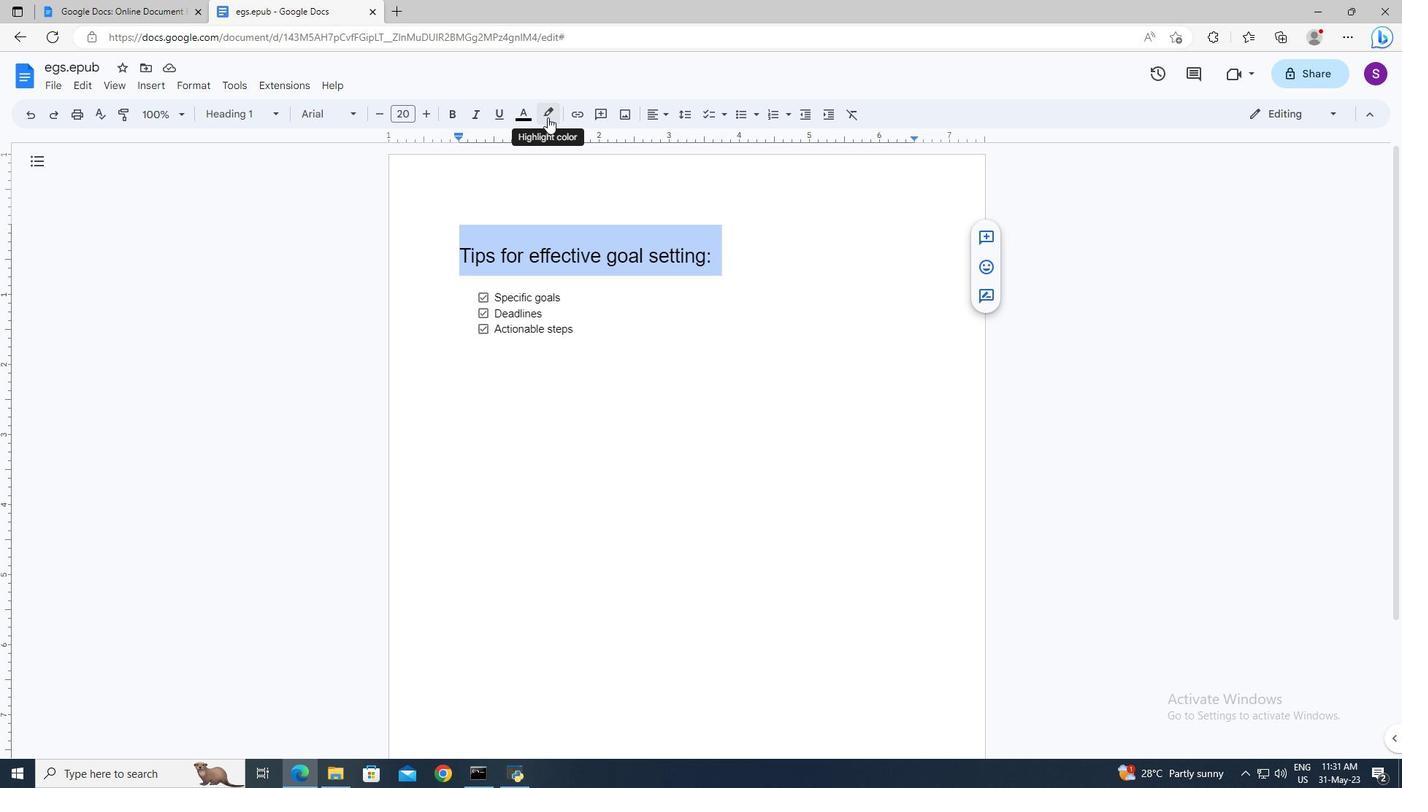 
Action: Mouse moved to (619, 277)
Screenshot: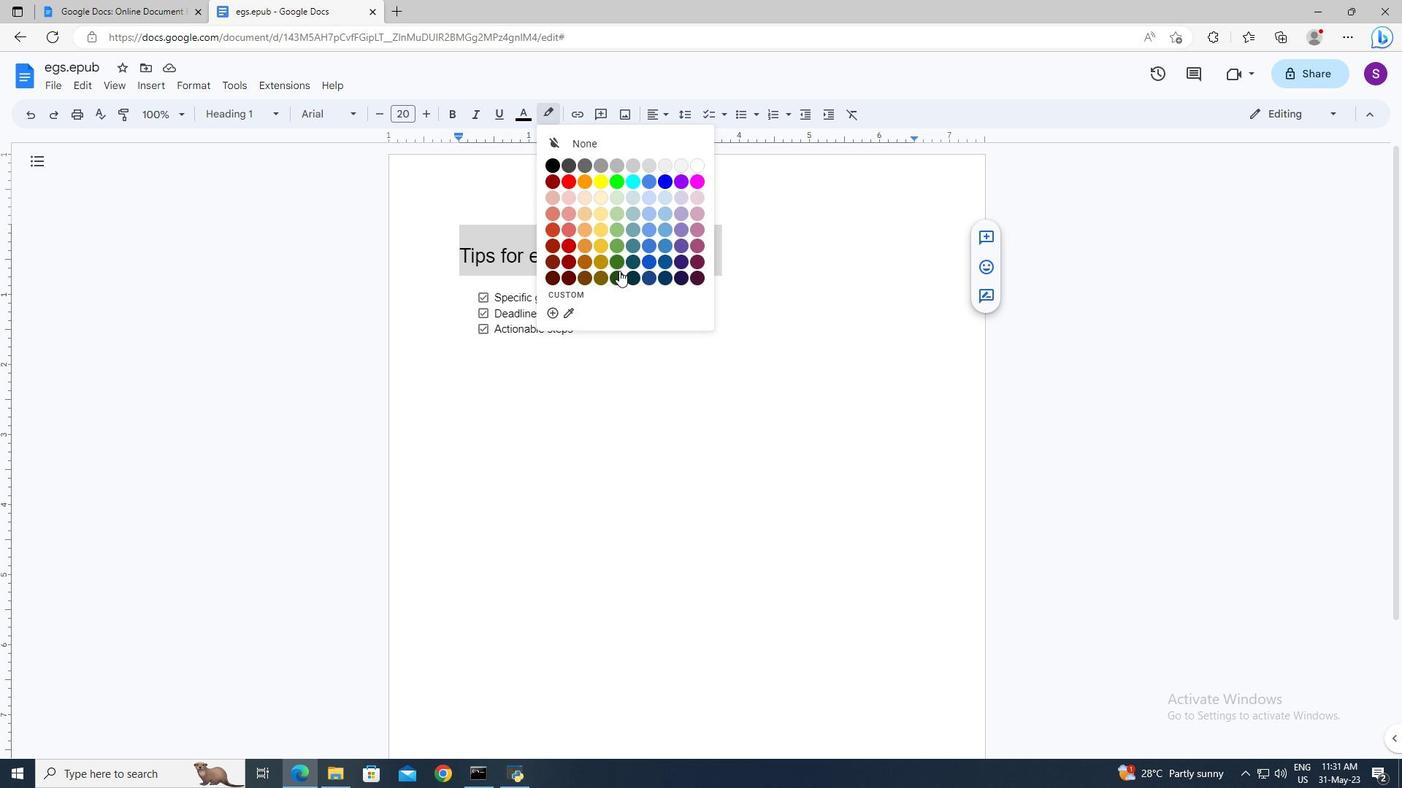 
Action: Mouse pressed left at (619, 277)
Screenshot: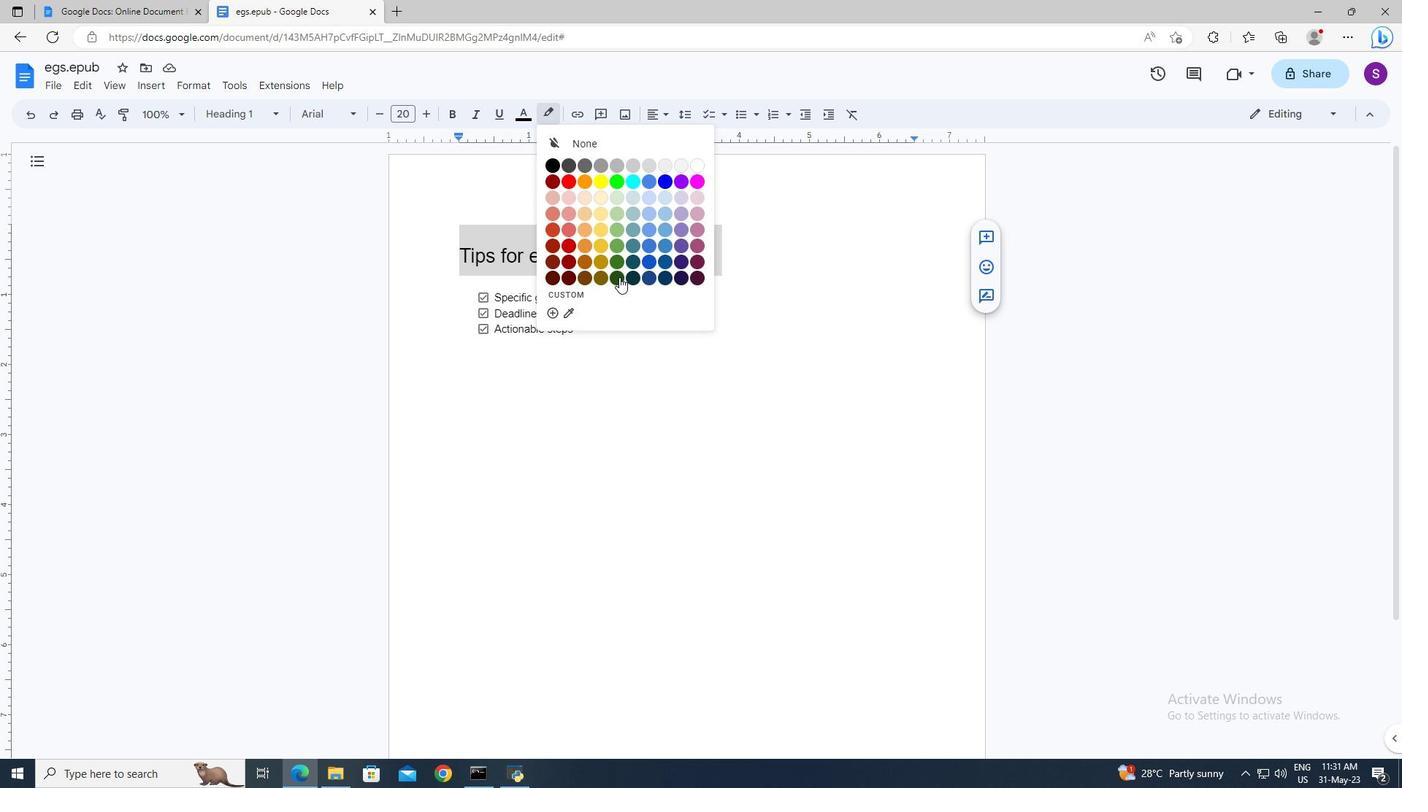 
Action: Mouse moved to (413, 111)
Screenshot: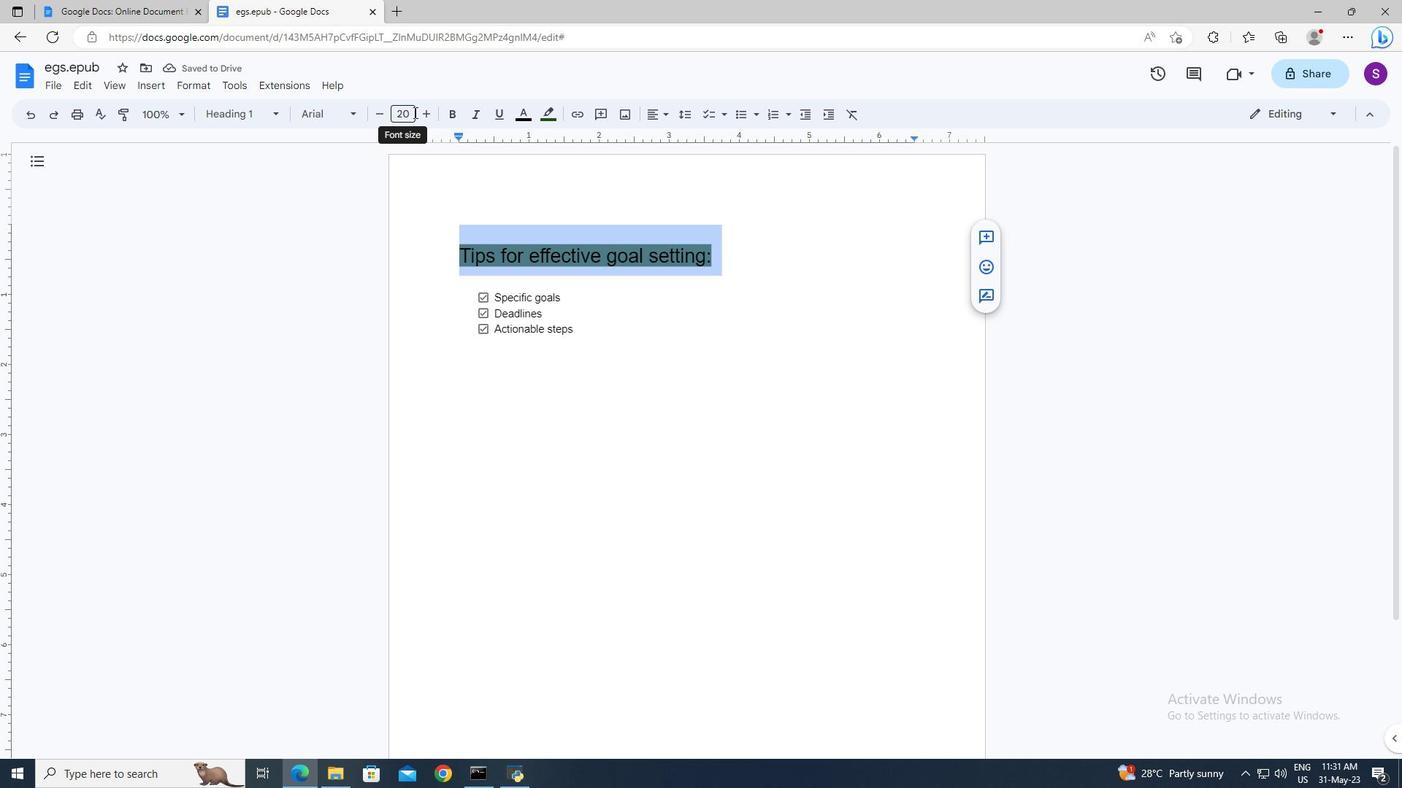 
Action: Mouse pressed left at (413, 111)
Screenshot: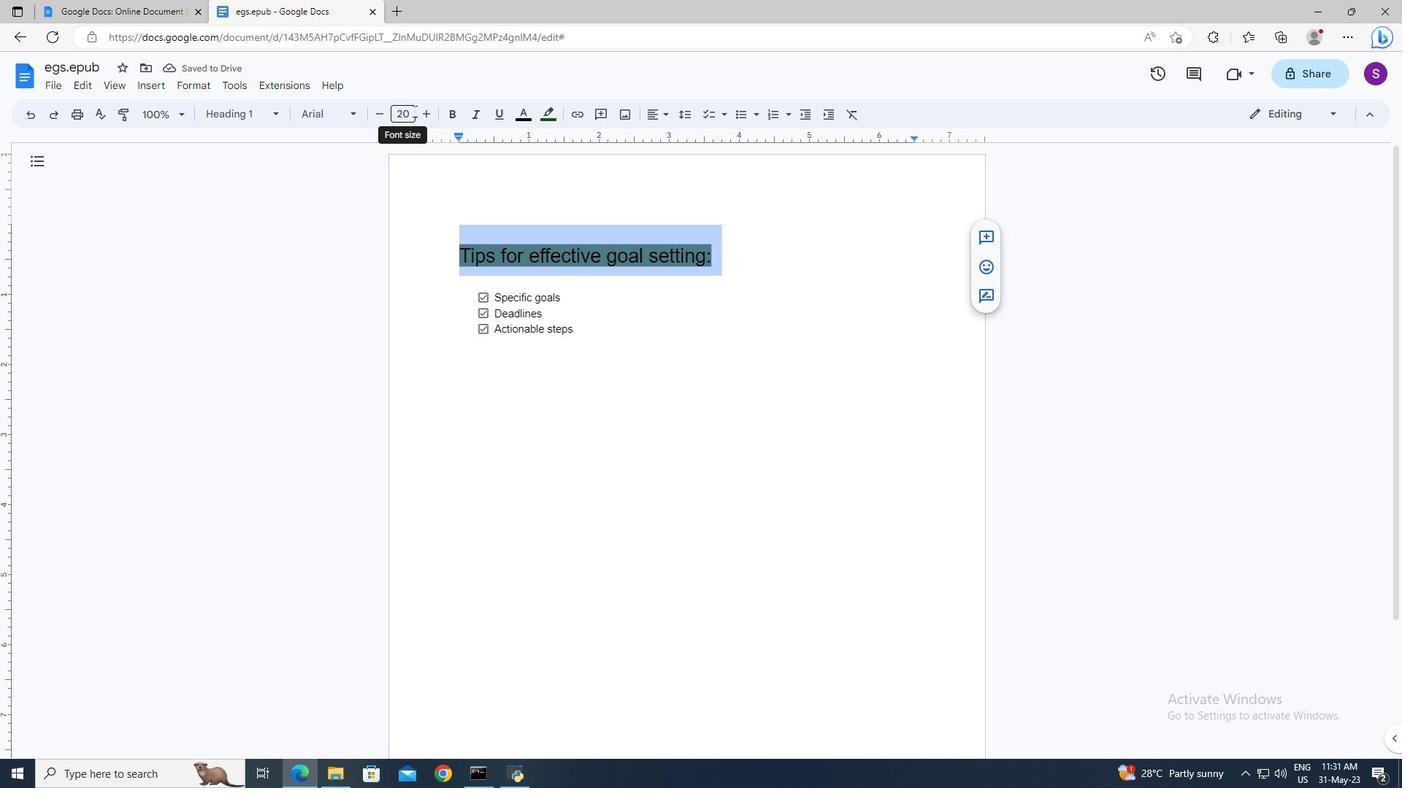 
Action: Key pressed 16<Key.enter>
Screenshot: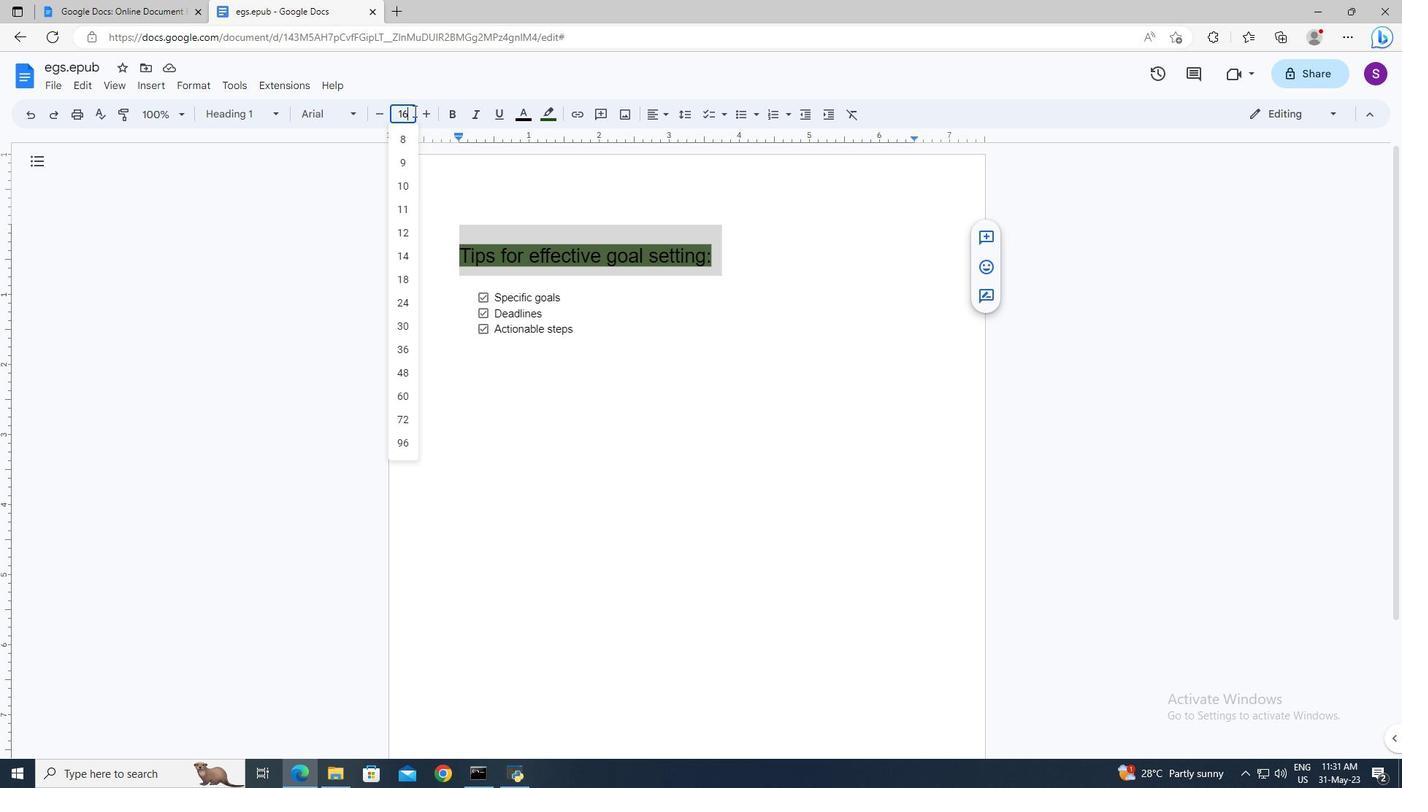 
Action: Mouse moved to (498, 291)
Screenshot: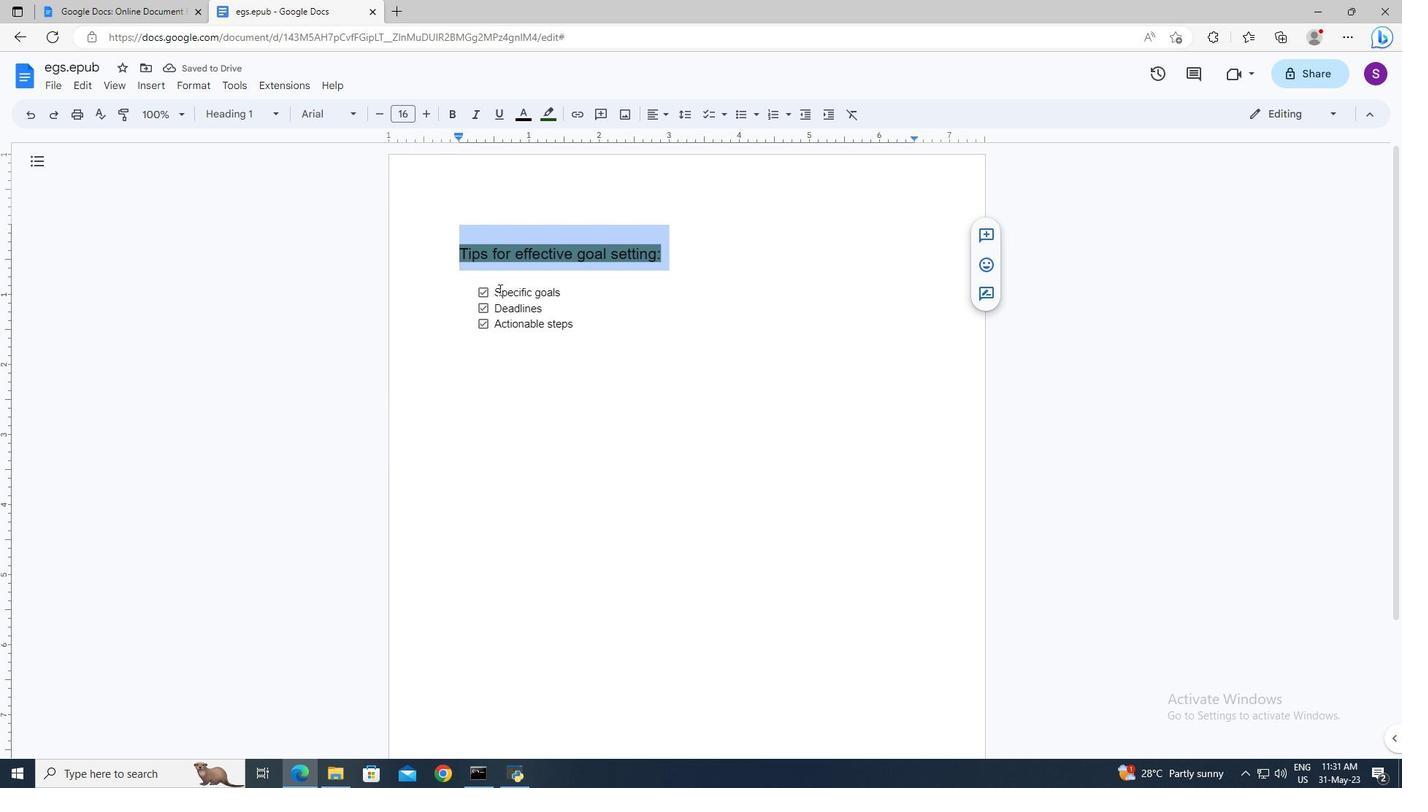 
Action: Mouse pressed left at (498, 291)
Screenshot: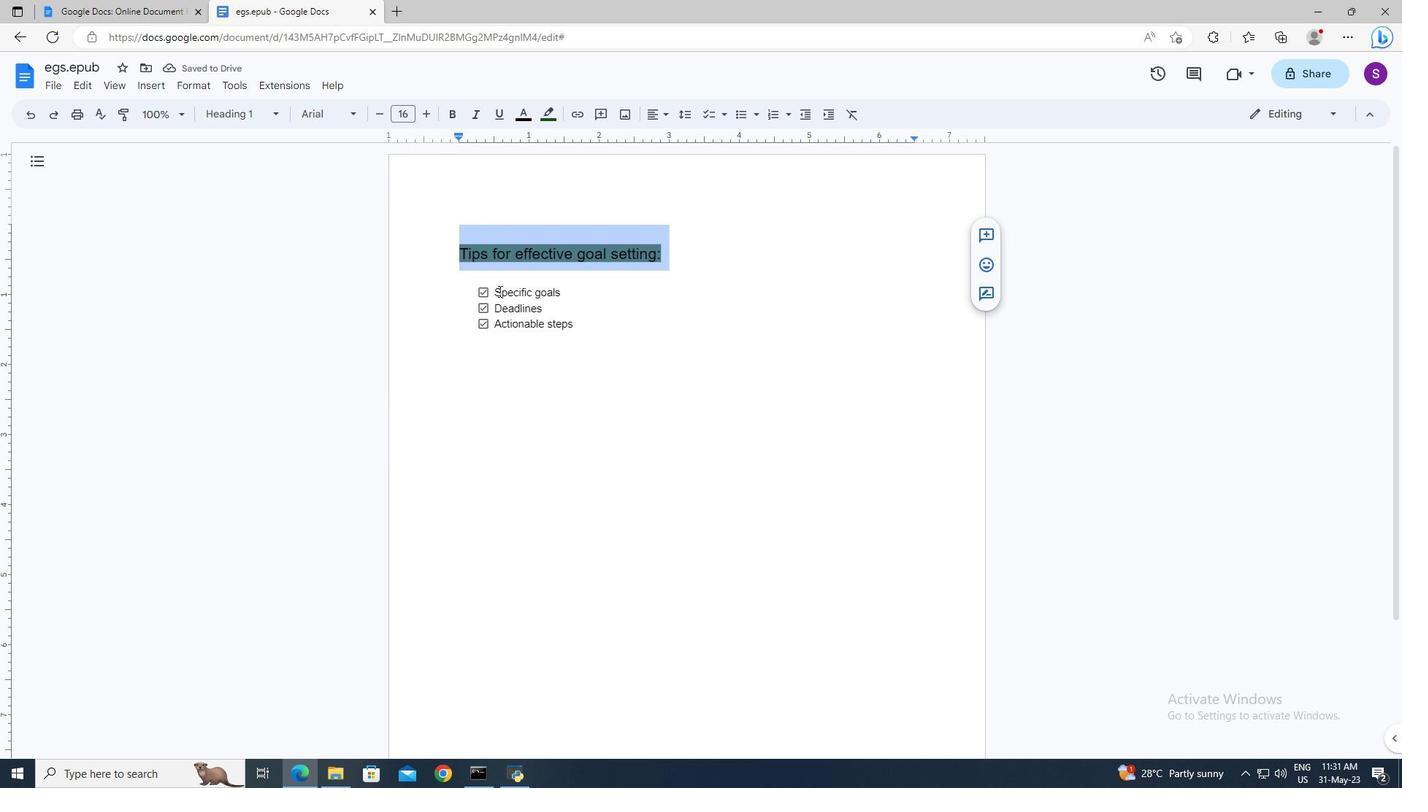 
Action: Key pressed <Key.left><Key.shift><Key.down><Key.down><Key.down>
Screenshot: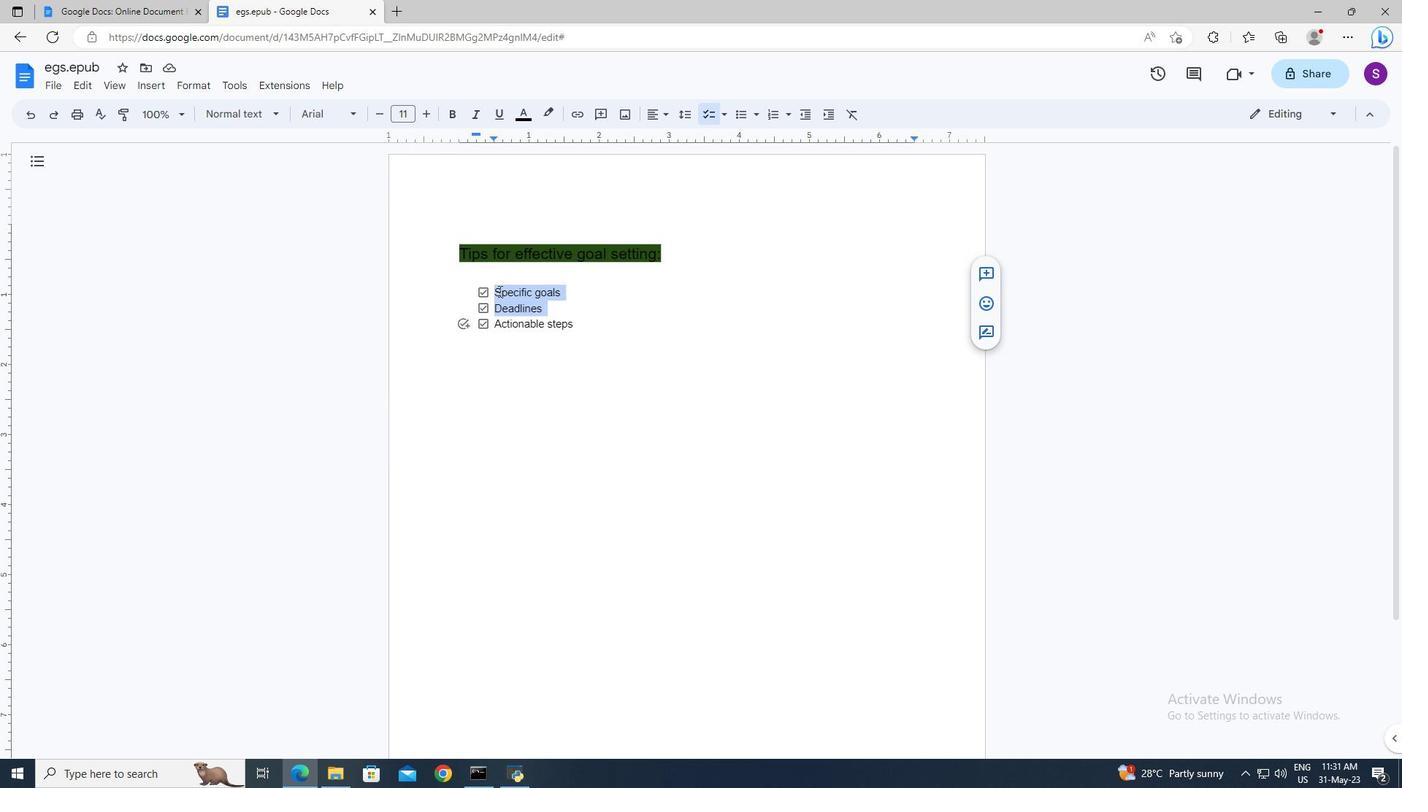 
Action: Mouse moved to (411, 120)
Screenshot: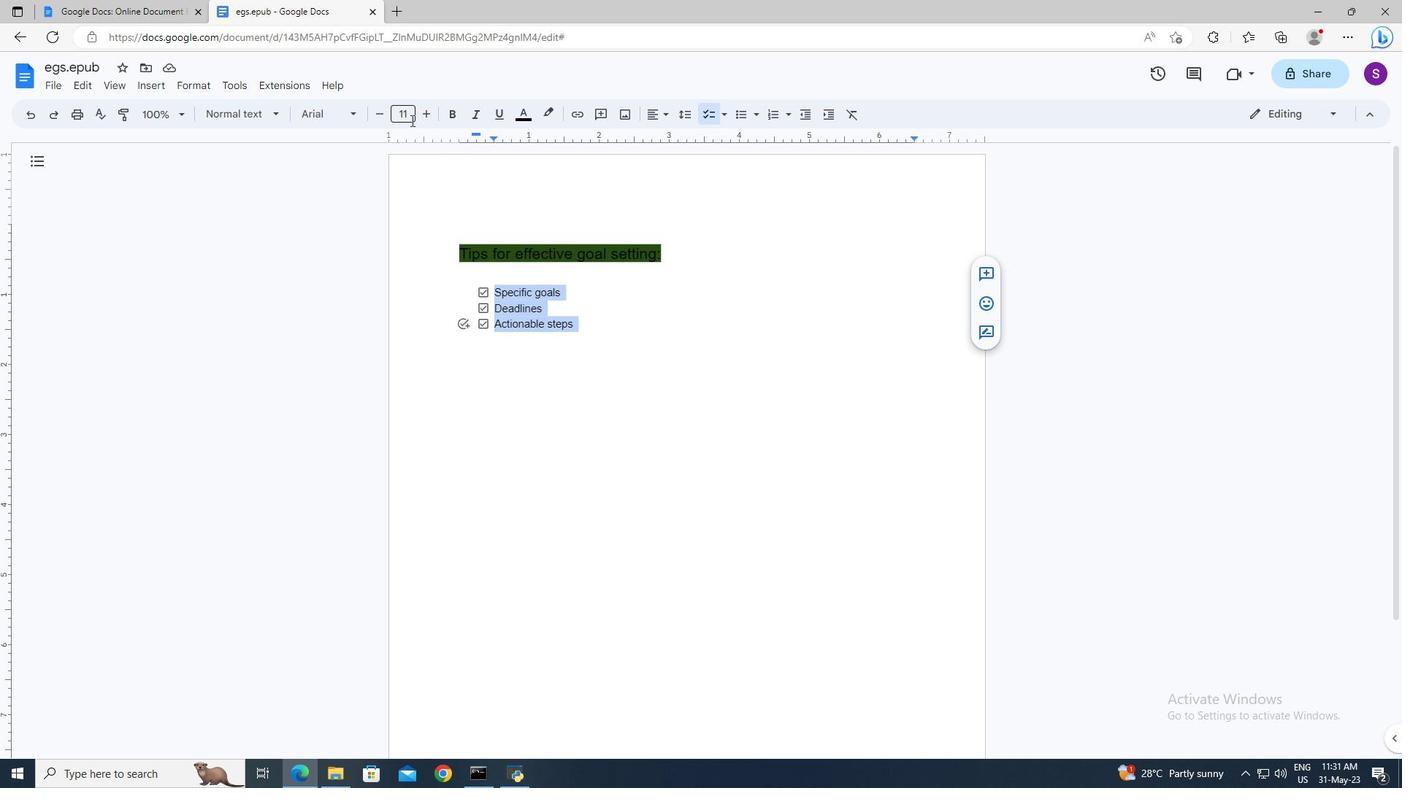 
Action: Mouse pressed left at (411, 120)
Screenshot: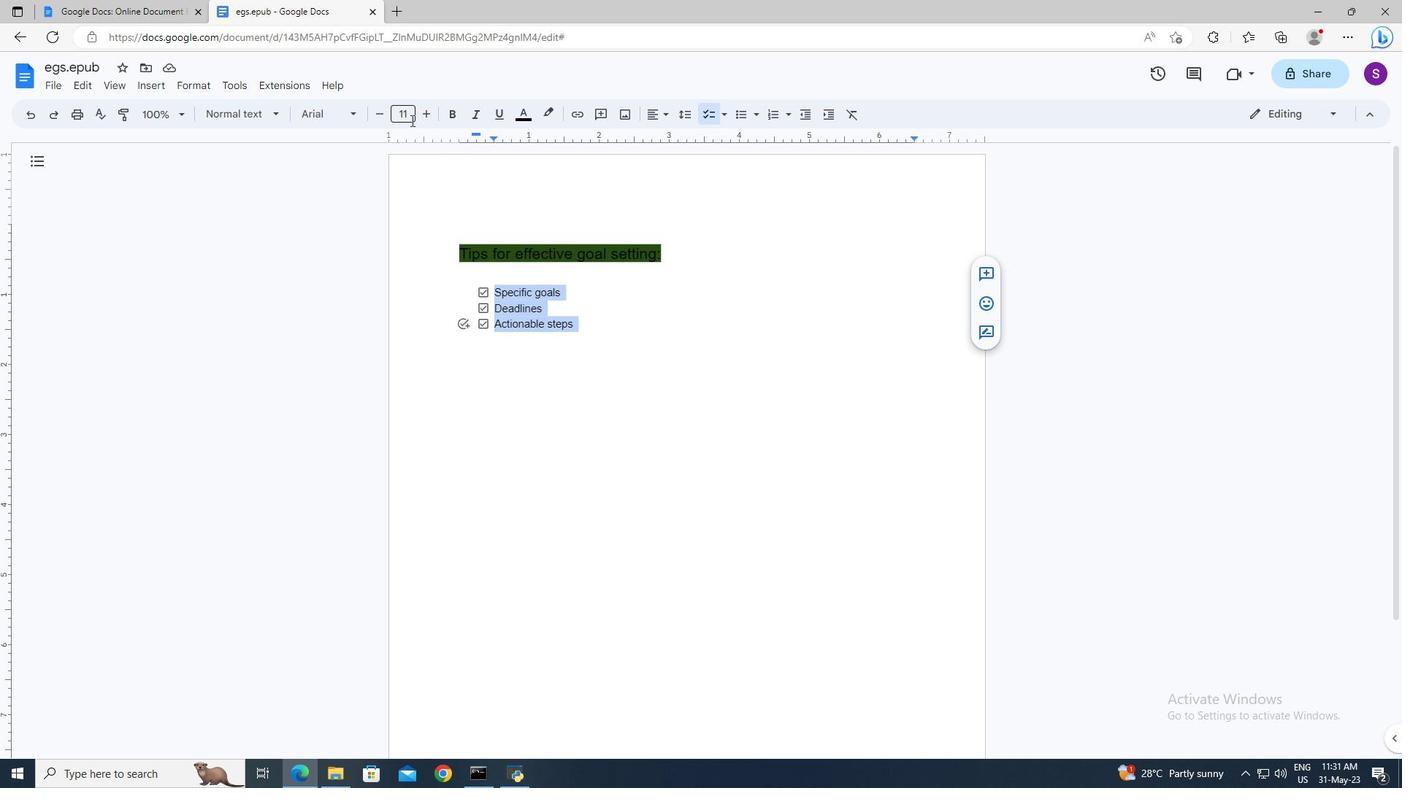 
Action: Mouse moved to (412, 119)
Screenshot: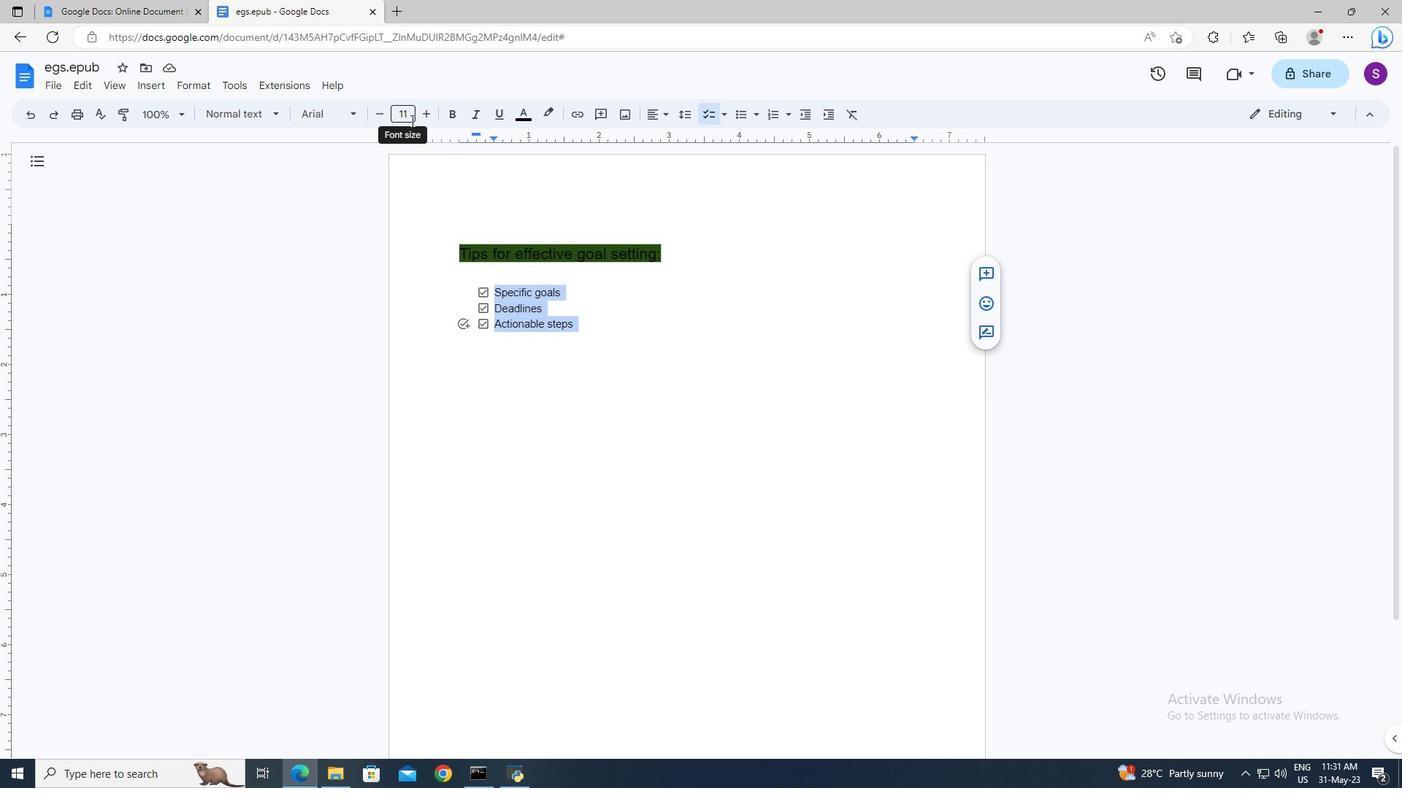 
Action: Key pressed 16<Key.enter>
Screenshot: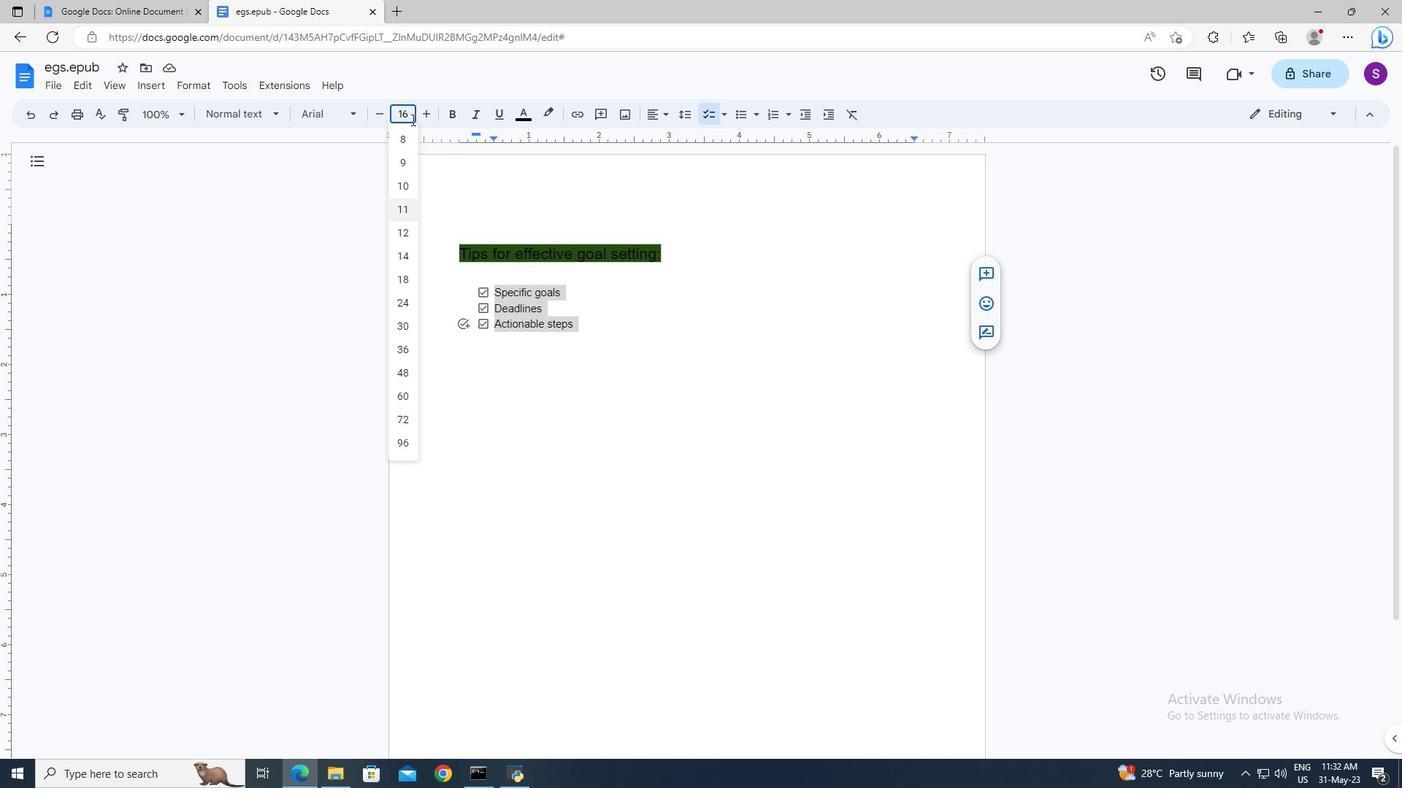 
Action: Mouse moved to (441, 216)
Screenshot: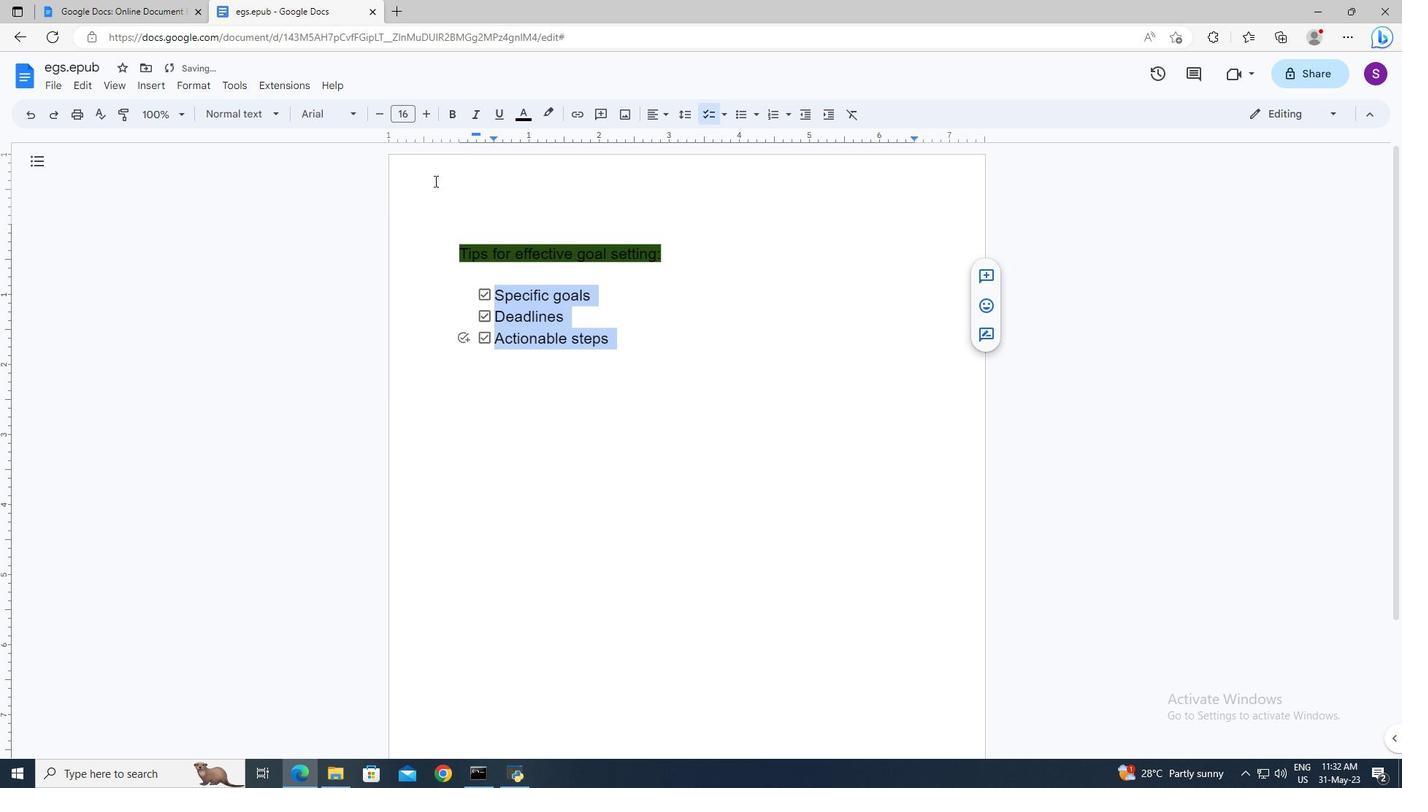
Action: Mouse pressed left at (441, 216)
Screenshot: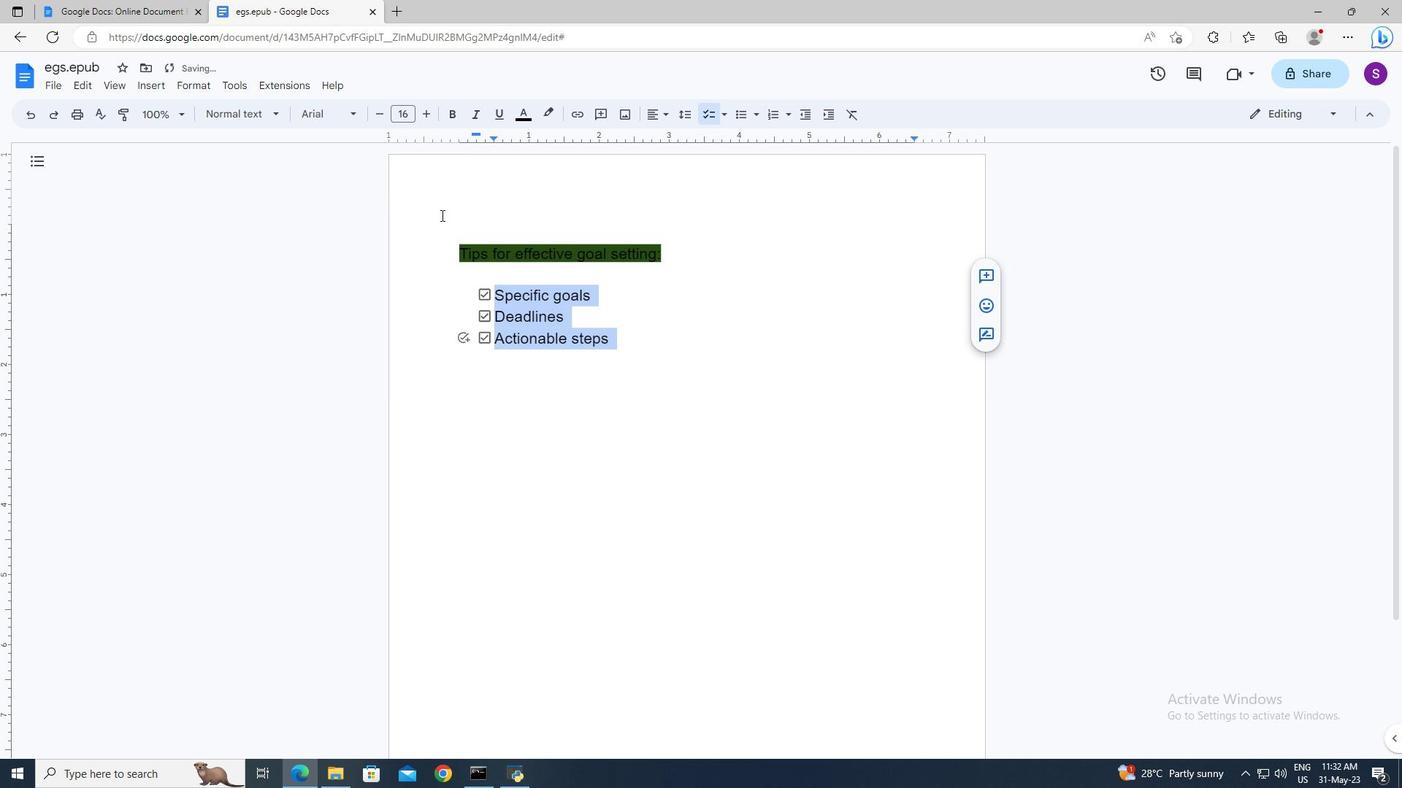 
